Task: Find connections with filter location Ottawa with filter topic #Jobinterviewswith filter profile language German with filter current company Birlasoft with filter school Ramanujan College with filter industry Telecommunications with filter service category Software Testing with filter keywords title Video Editor
Action: Mouse moved to (207, 269)
Screenshot: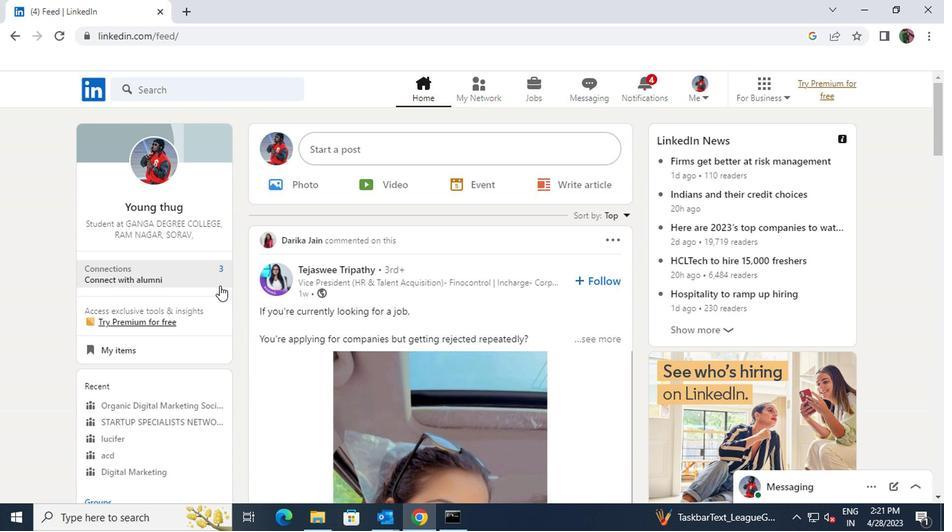 
Action: Mouse pressed left at (207, 269)
Screenshot: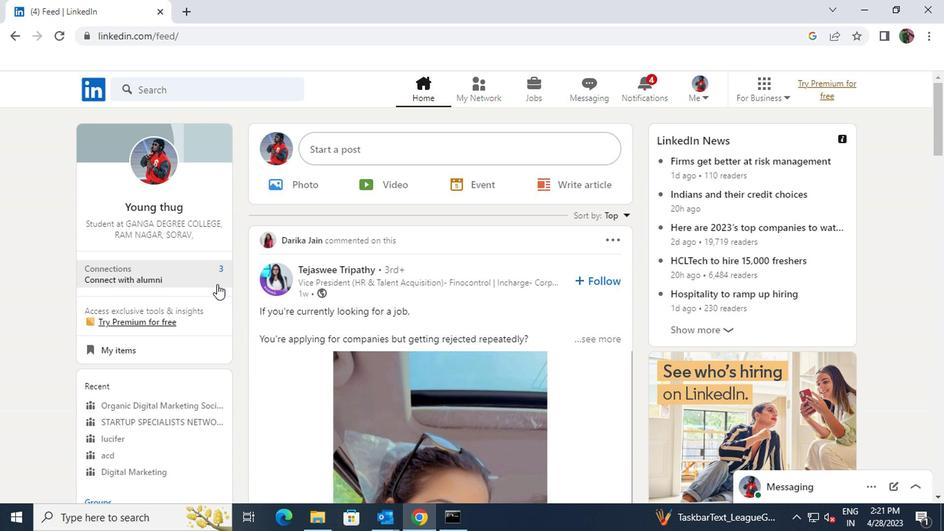 
Action: Mouse moved to (213, 164)
Screenshot: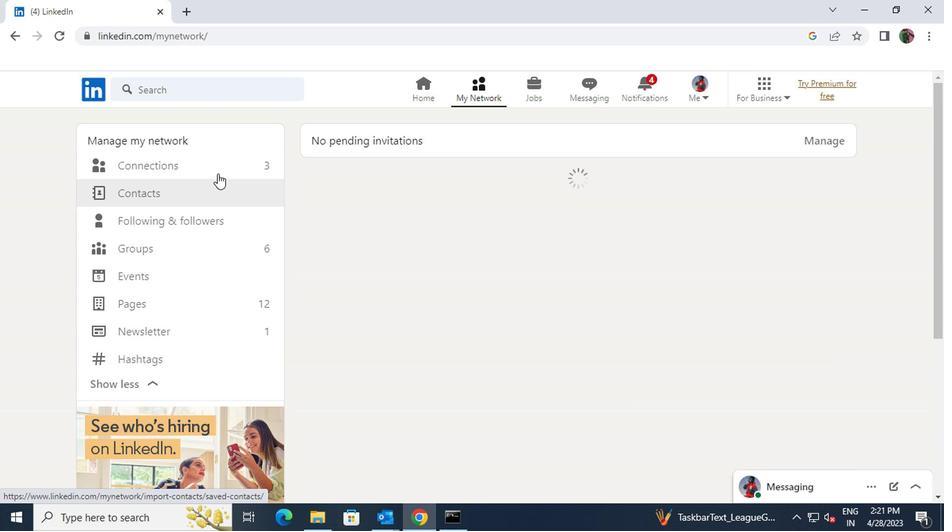 
Action: Mouse pressed left at (213, 164)
Screenshot: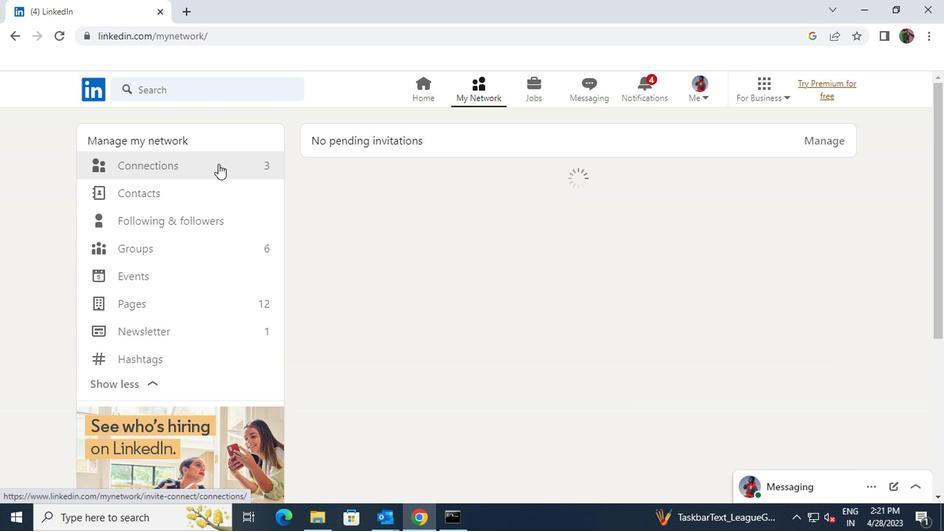 
Action: Mouse moved to (559, 168)
Screenshot: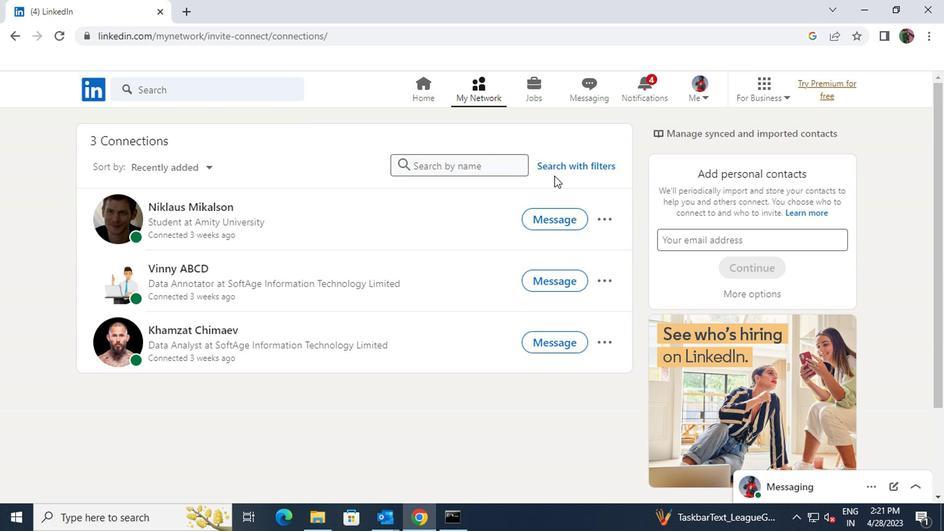 
Action: Mouse pressed left at (559, 168)
Screenshot: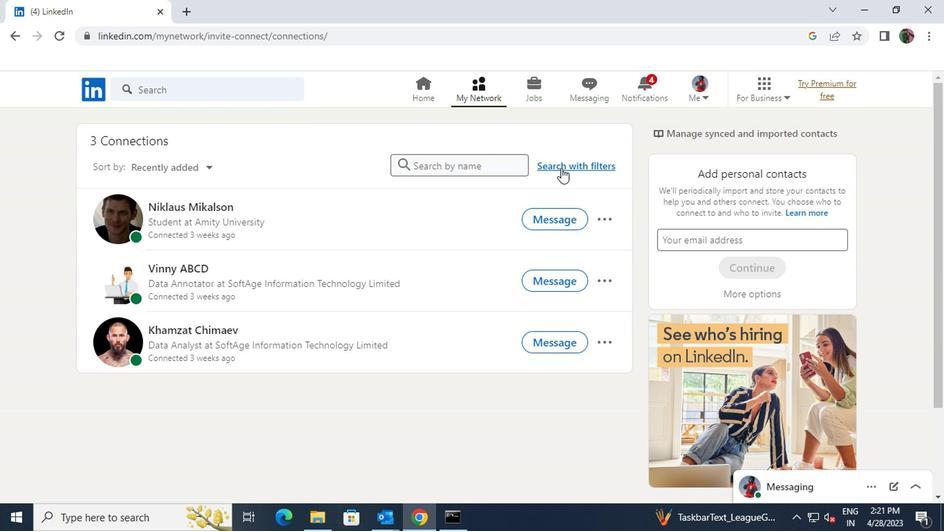 
Action: Mouse moved to (516, 135)
Screenshot: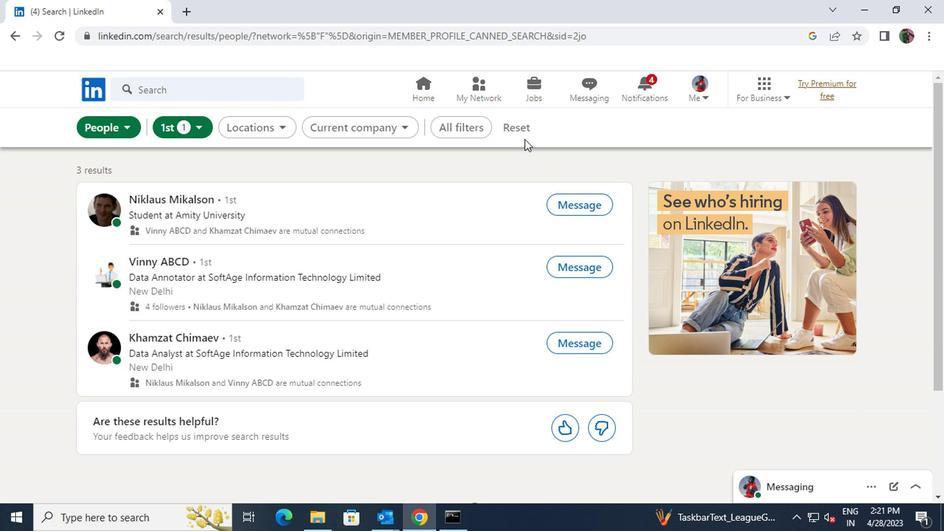 
Action: Mouse pressed left at (516, 135)
Screenshot: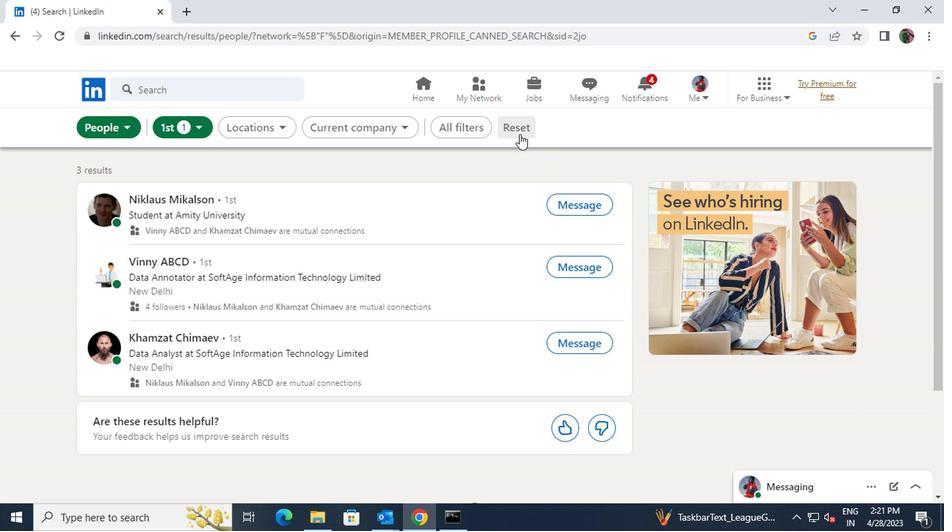 
Action: Mouse moved to (496, 127)
Screenshot: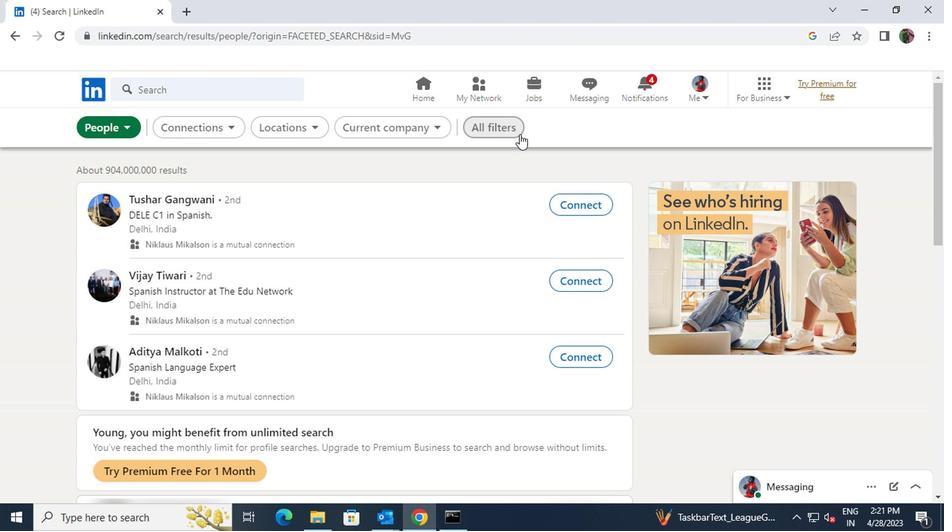 
Action: Mouse pressed left at (496, 127)
Screenshot: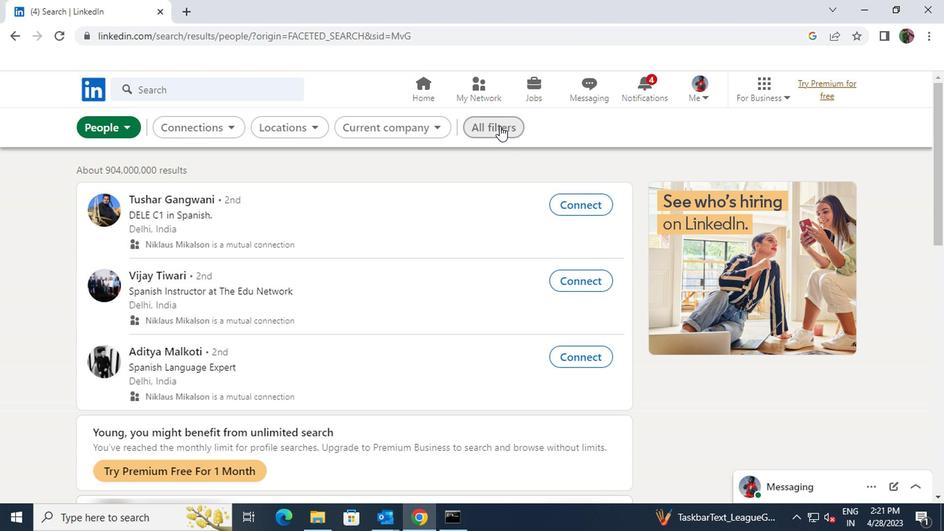 
Action: Mouse moved to (687, 300)
Screenshot: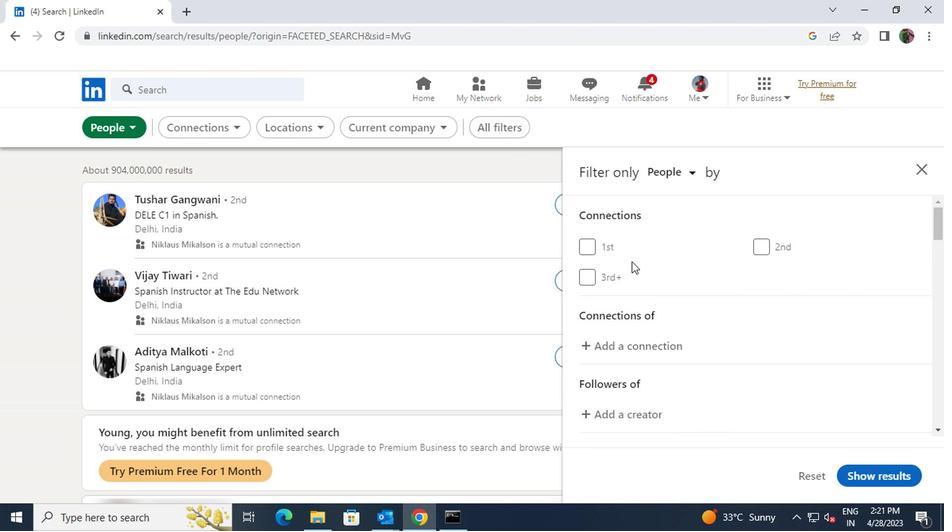 
Action: Mouse scrolled (687, 299) with delta (0, 0)
Screenshot: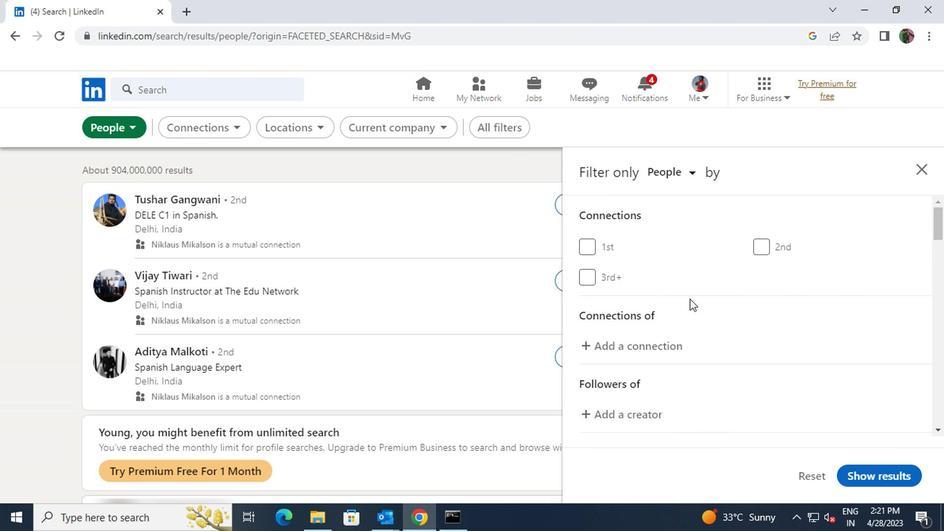 
Action: Mouse scrolled (687, 299) with delta (0, 0)
Screenshot: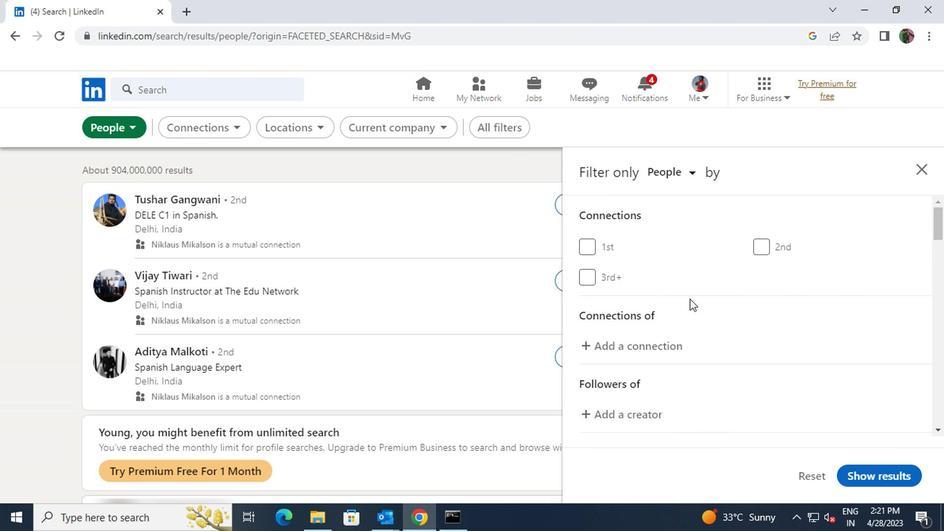 
Action: Mouse scrolled (687, 299) with delta (0, 0)
Screenshot: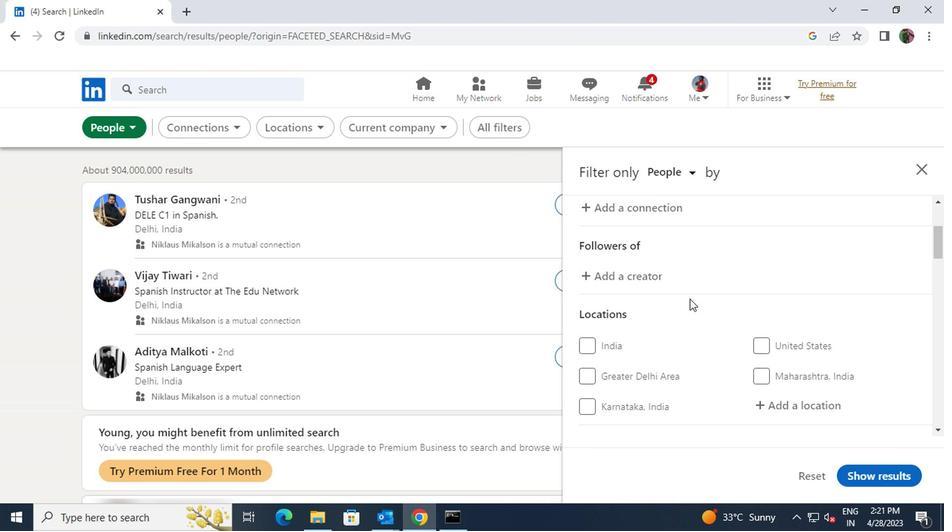 
Action: Mouse moved to (764, 332)
Screenshot: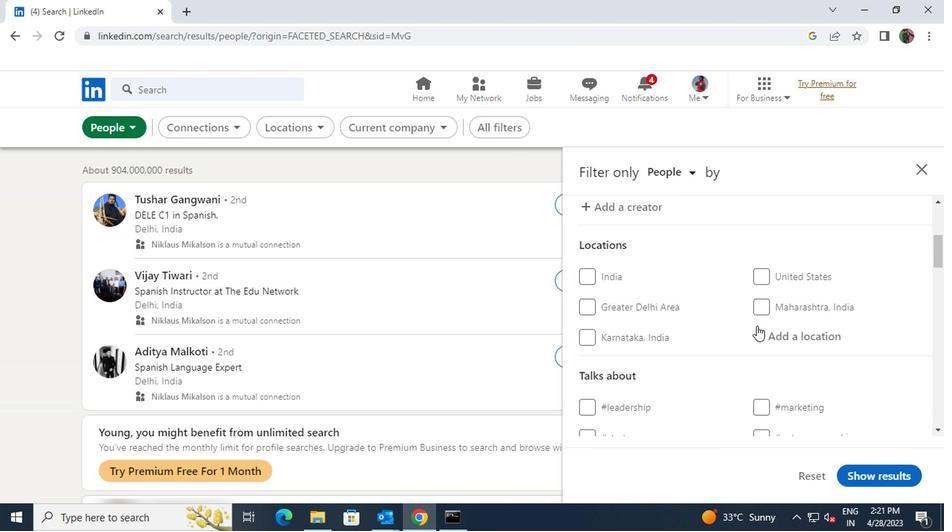 
Action: Mouse pressed left at (764, 332)
Screenshot: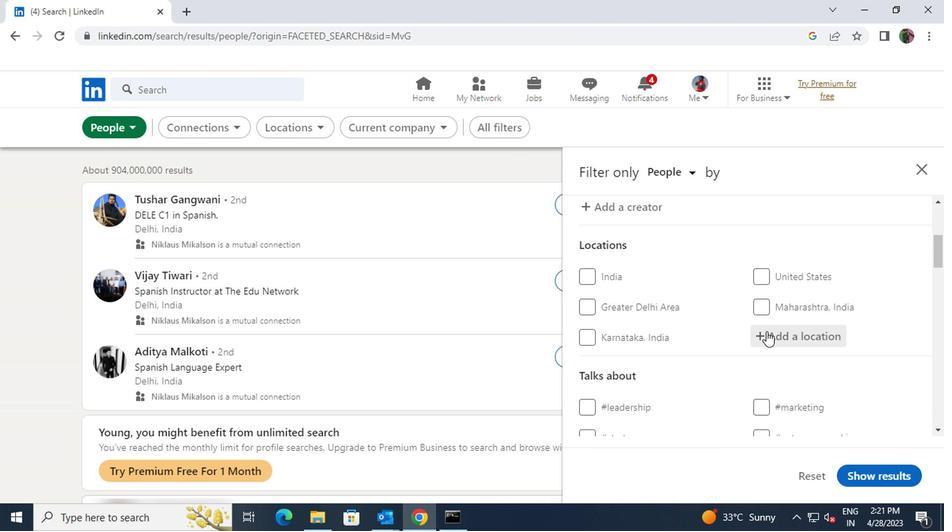 
Action: Key pressed <Key.shift>OTT
Screenshot: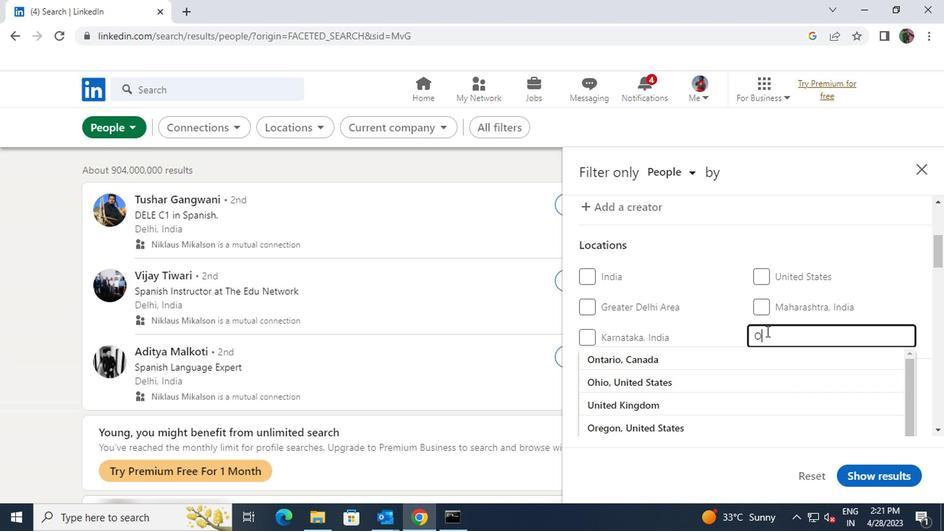 
Action: Mouse moved to (769, 359)
Screenshot: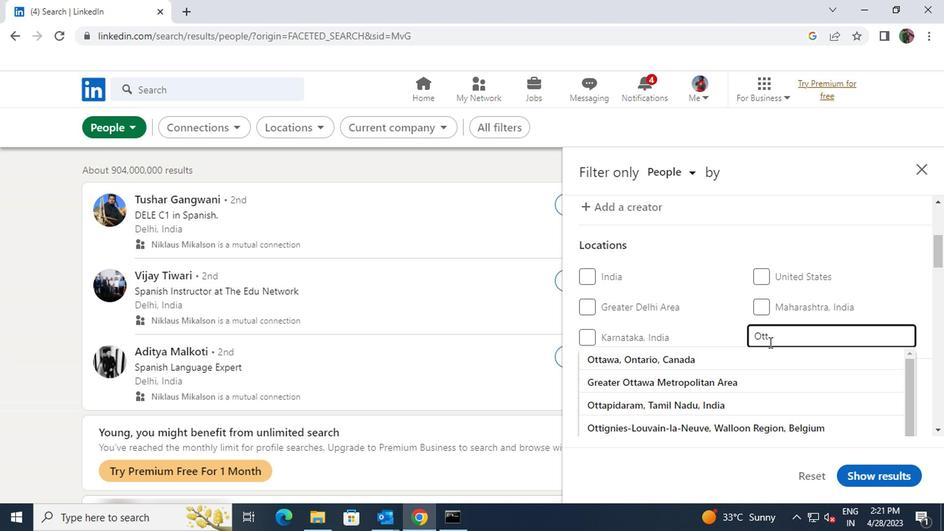 
Action: Mouse pressed left at (769, 359)
Screenshot: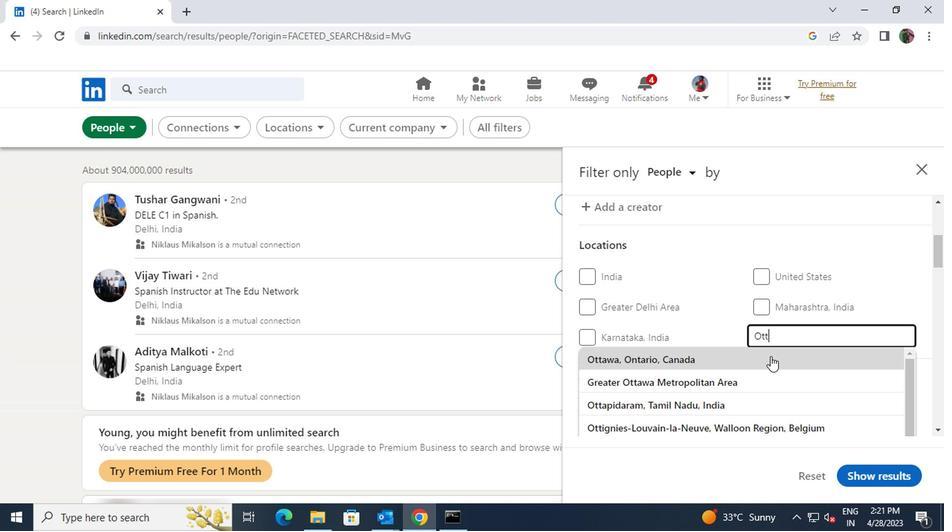 
Action: Mouse scrolled (769, 358) with delta (0, 0)
Screenshot: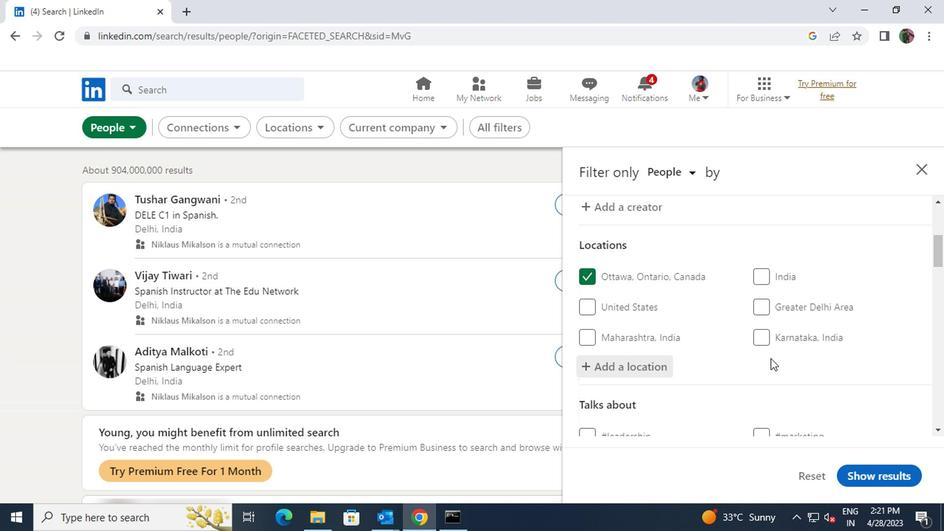 
Action: Mouse scrolled (769, 358) with delta (0, 0)
Screenshot: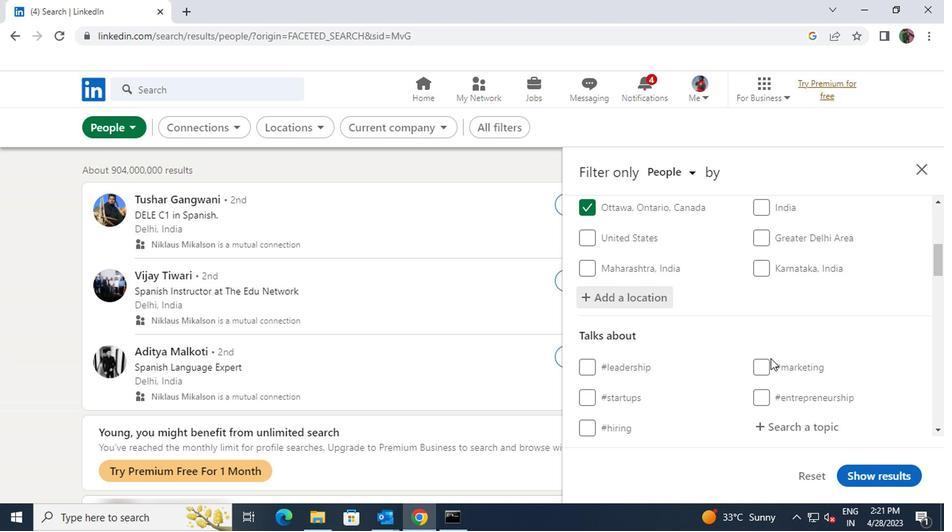 
Action: Mouse pressed left at (769, 359)
Screenshot: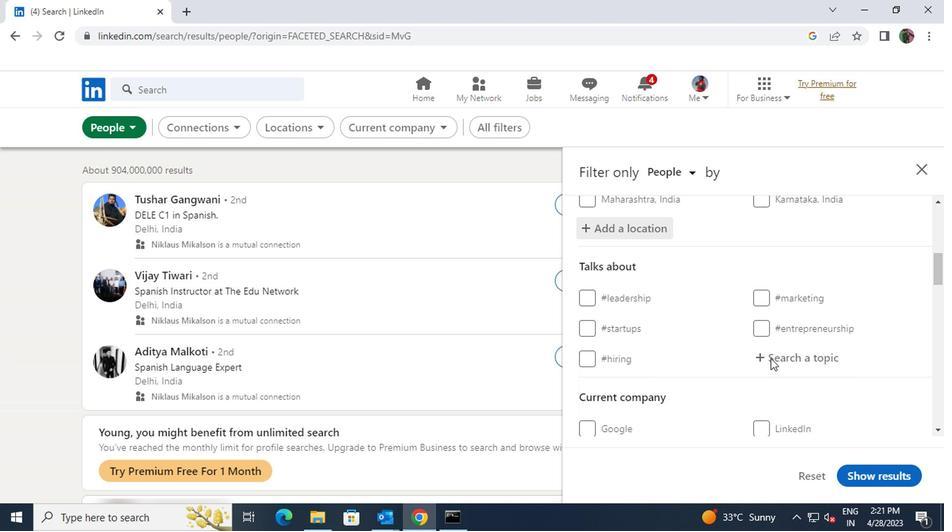 
Action: Key pressed <Key.shift>JOBINTERVIEWS
Screenshot: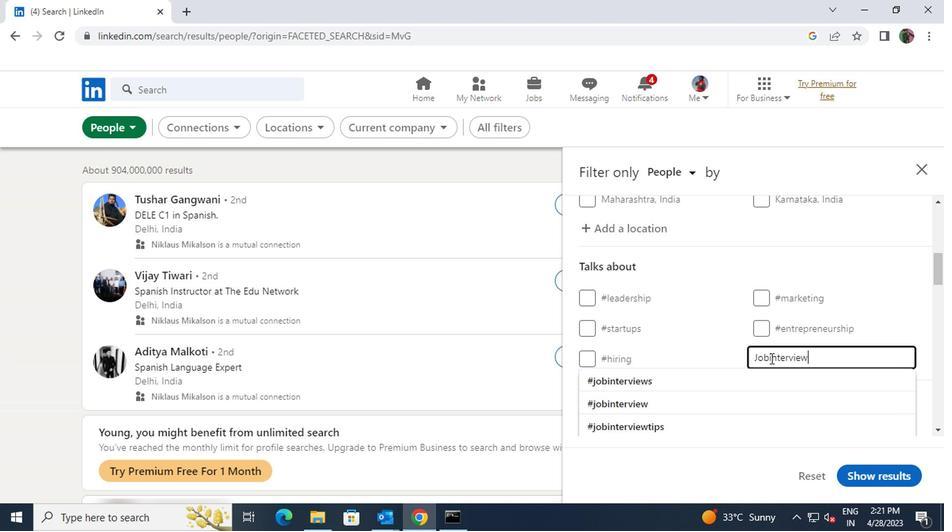 
Action: Mouse moved to (766, 368)
Screenshot: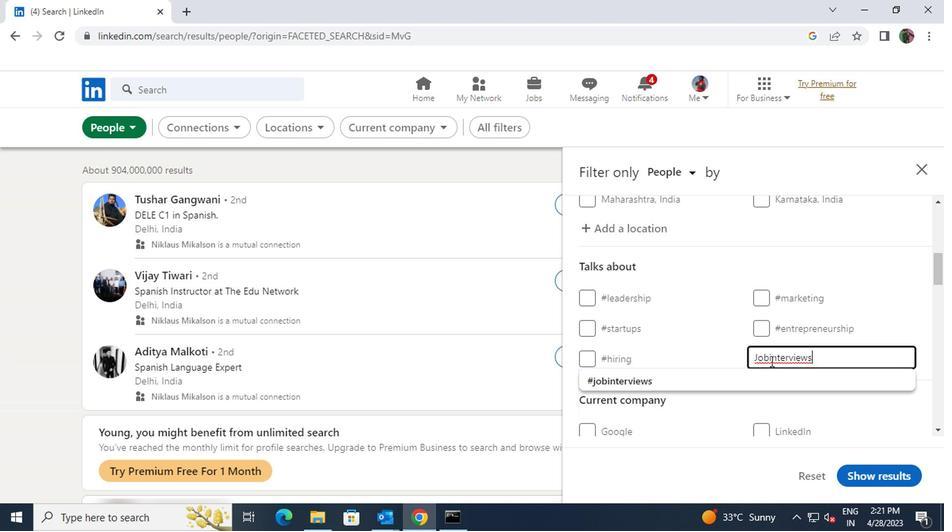 
Action: Mouse pressed left at (766, 368)
Screenshot: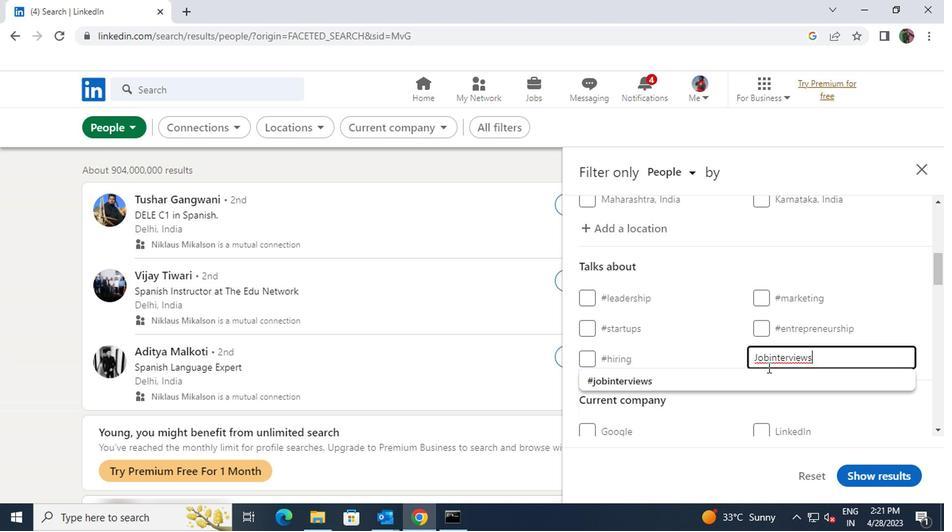
Action: Mouse moved to (762, 373)
Screenshot: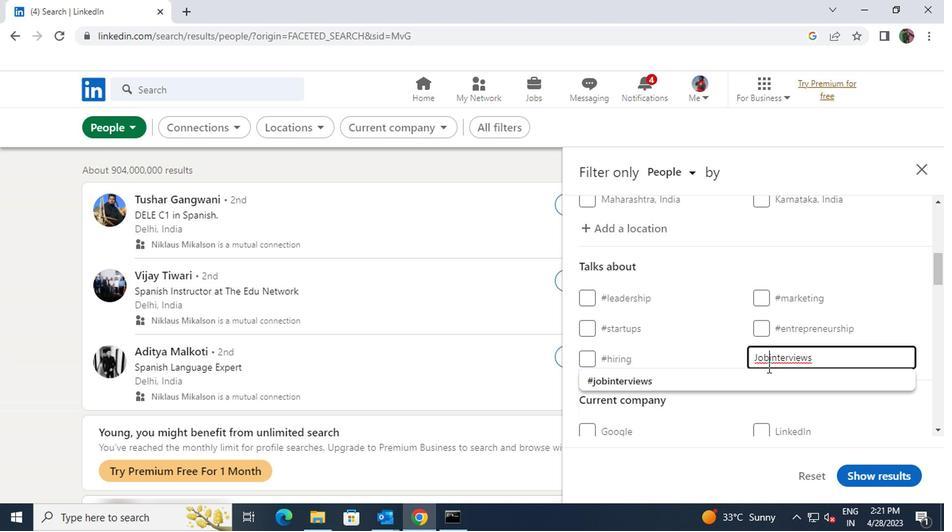 
Action: Mouse pressed left at (762, 373)
Screenshot: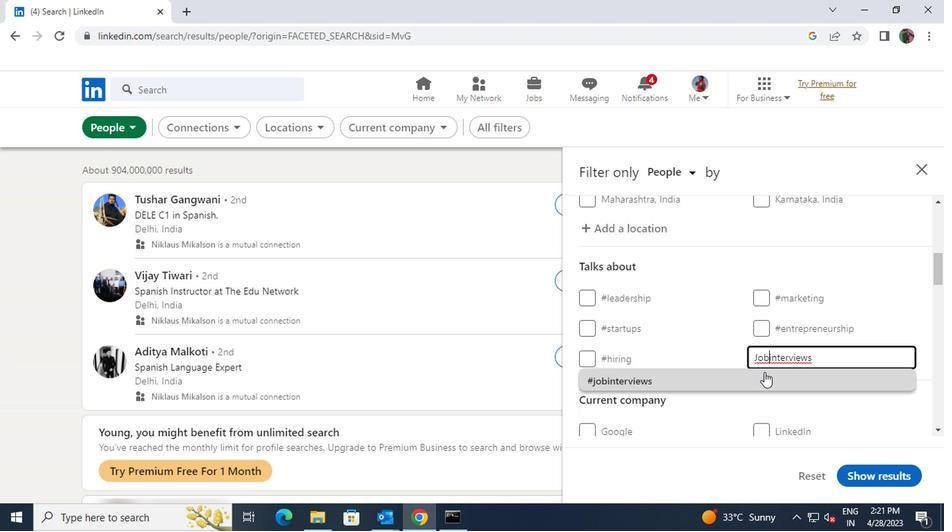 
Action: Mouse scrolled (762, 372) with delta (0, 0)
Screenshot: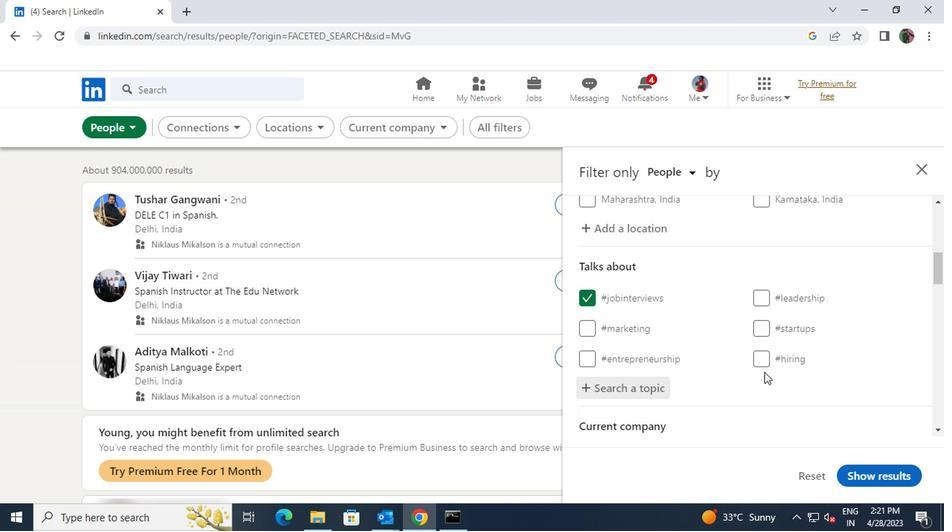 
Action: Mouse scrolled (762, 372) with delta (0, 0)
Screenshot: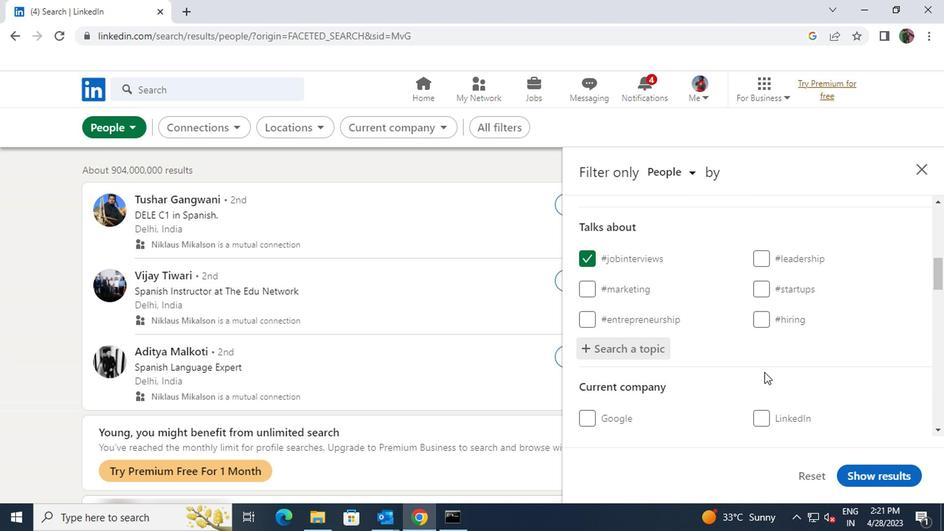 
Action: Mouse scrolled (762, 372) with delta (0, 0)
Screenshot: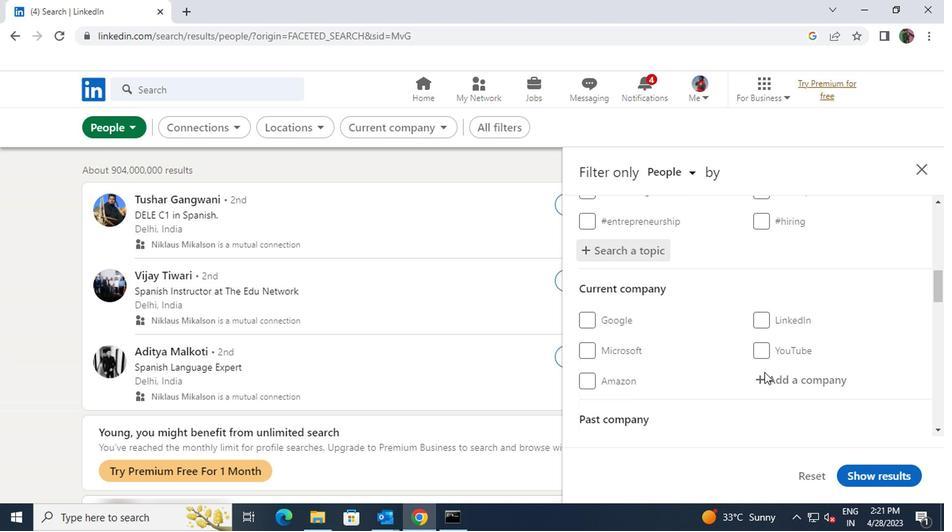 
Action: Mouse scrolled (762, 372) with delta (0, 0)
Screenshot: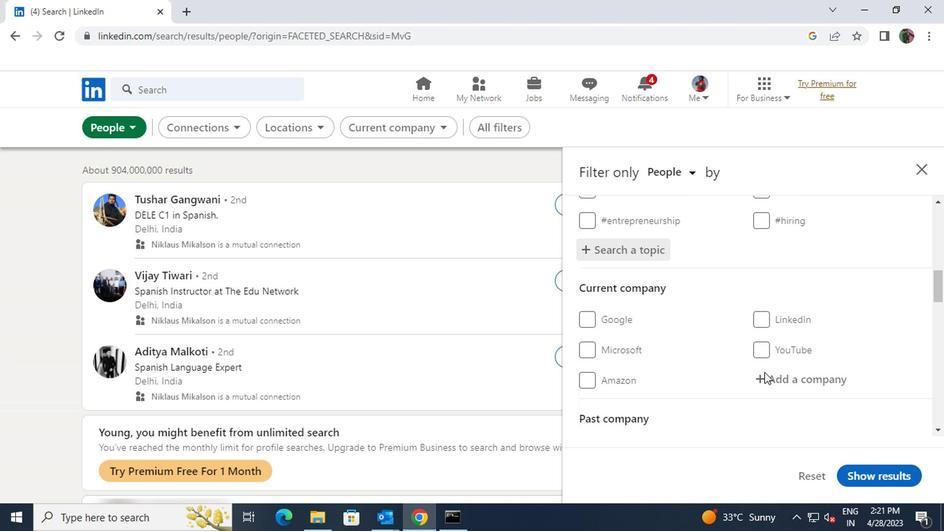 
Action: Mouse scrolled (762, 372) with delta (0, 0)
Screenshot: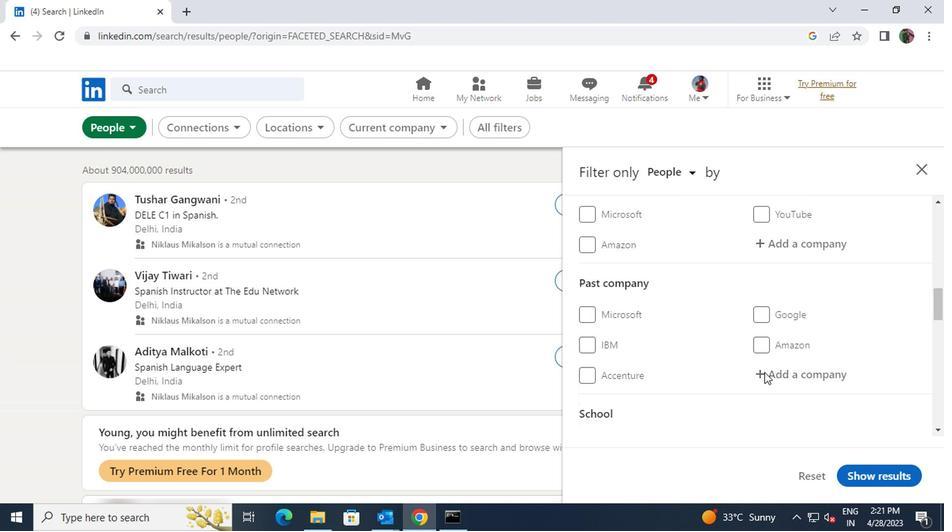 
Action: Mouse scrolled (762, 372) with delta (0, 0)
Screenshot: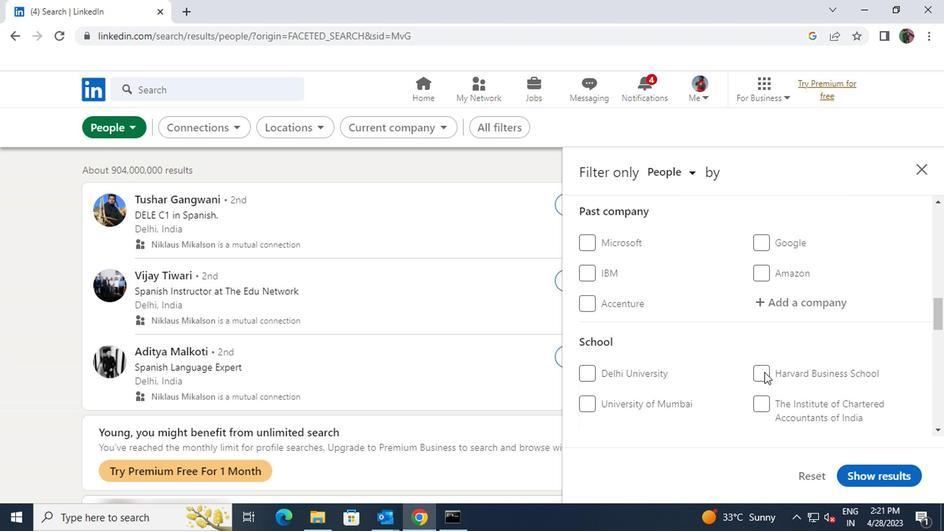 
Action: Mouse scrolled (762, 372) with delta (0, 0)
Screenshot: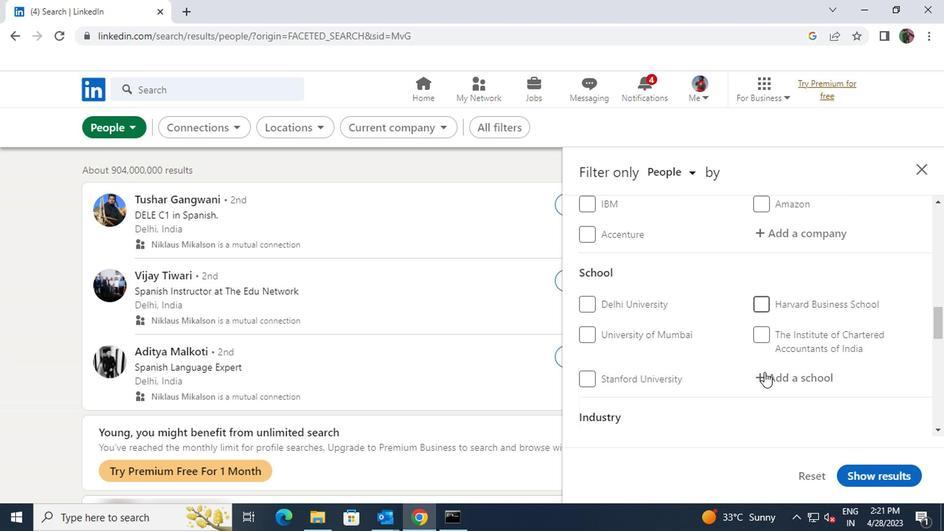 
Action: Mouse scrolled (762, 372) with delta (0, 0)
Screenshot: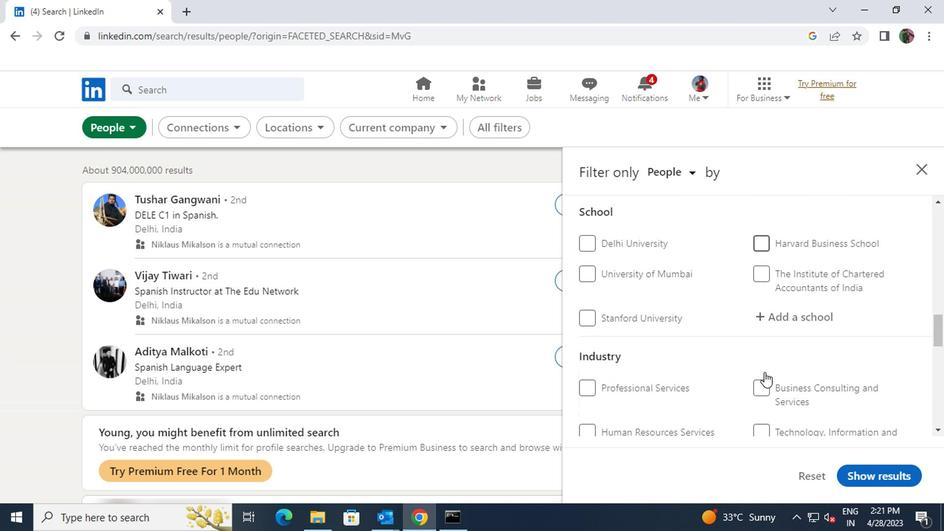 
Action: Mouse scrolled (762, 372) with delta (0, 0)
Screenshot: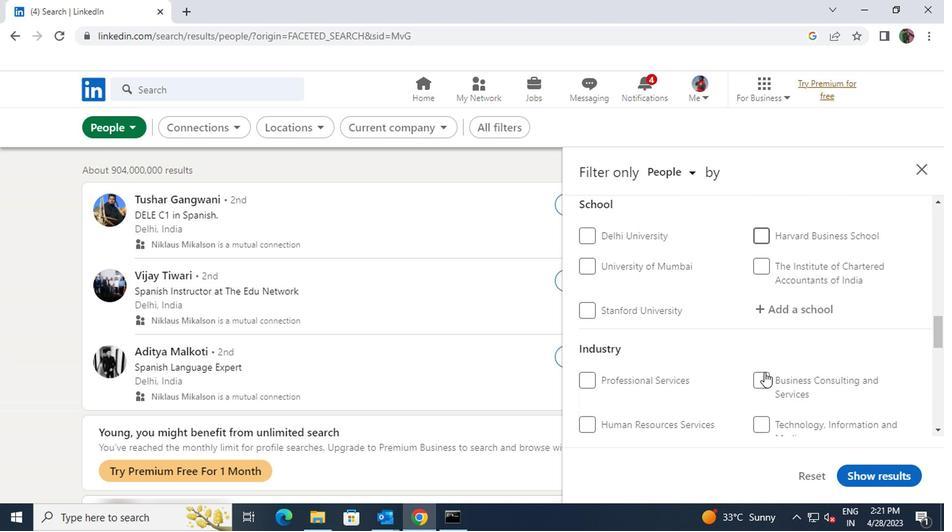 
Action: Mouse scrolled (762, 372) with delta (0, 0)
Screenshot: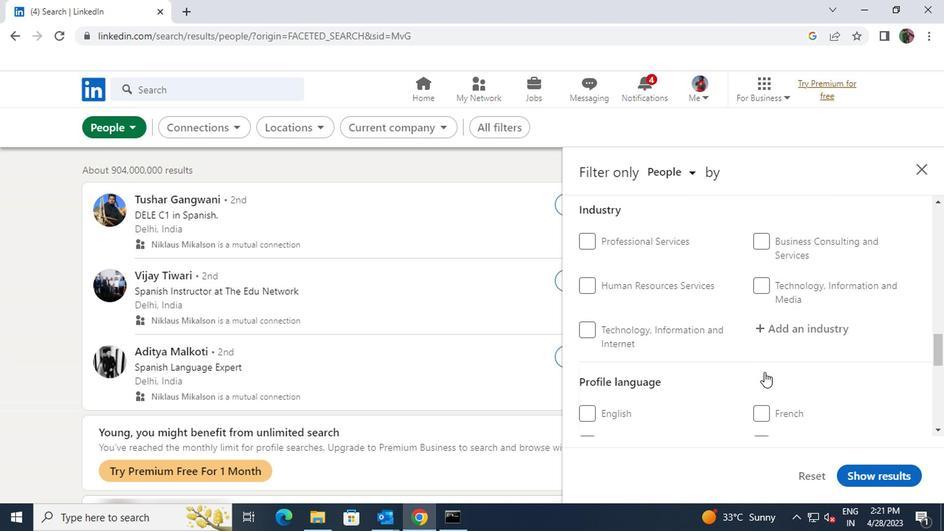 
Action: Mouse moved to (586, 405)
Screenshot: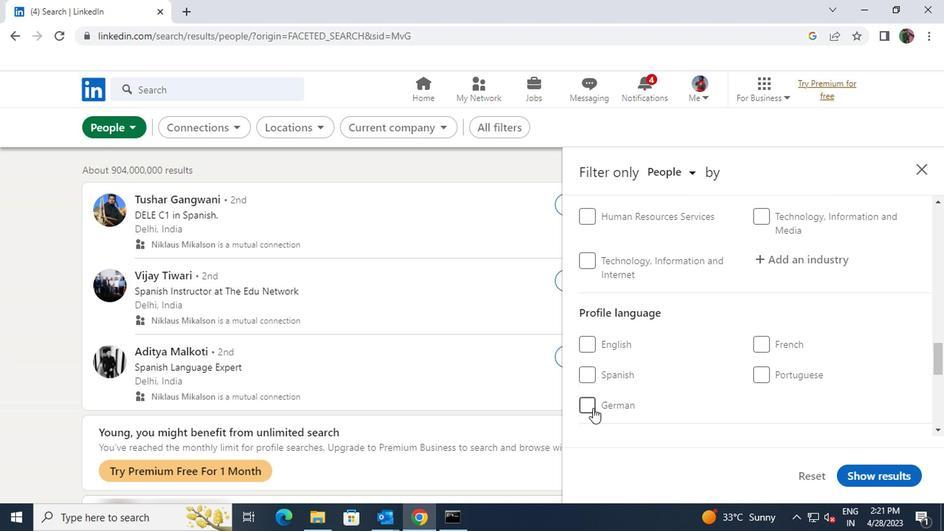 
Action: Mouse pressed left at (586, 405)
Screenshot: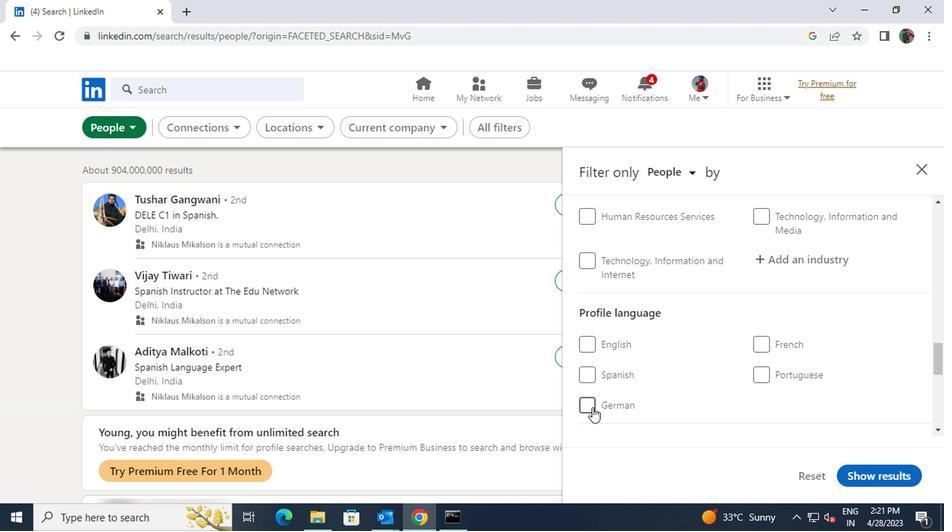
Action: Mouse moved to (714, 381)
Screenshot: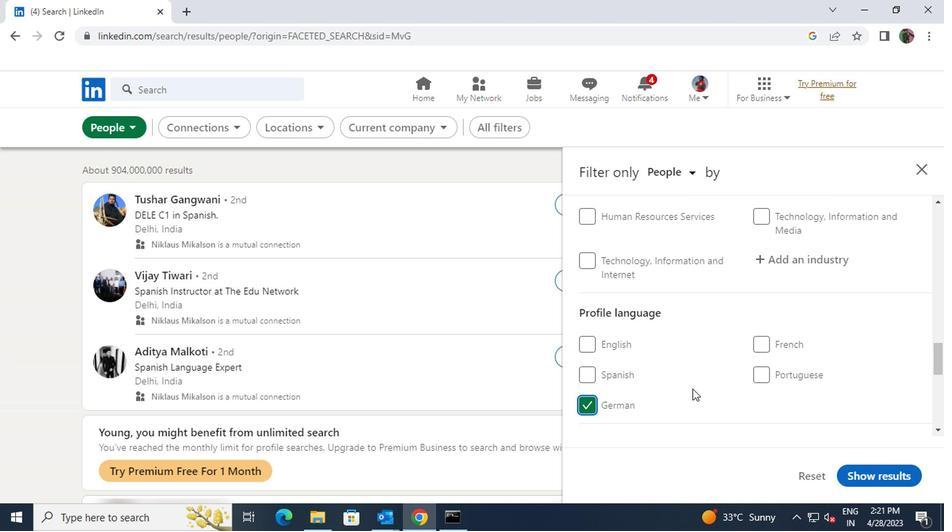 
Action: Mouse scrolled (714, 382) with delta (0, 0)
Screenshot: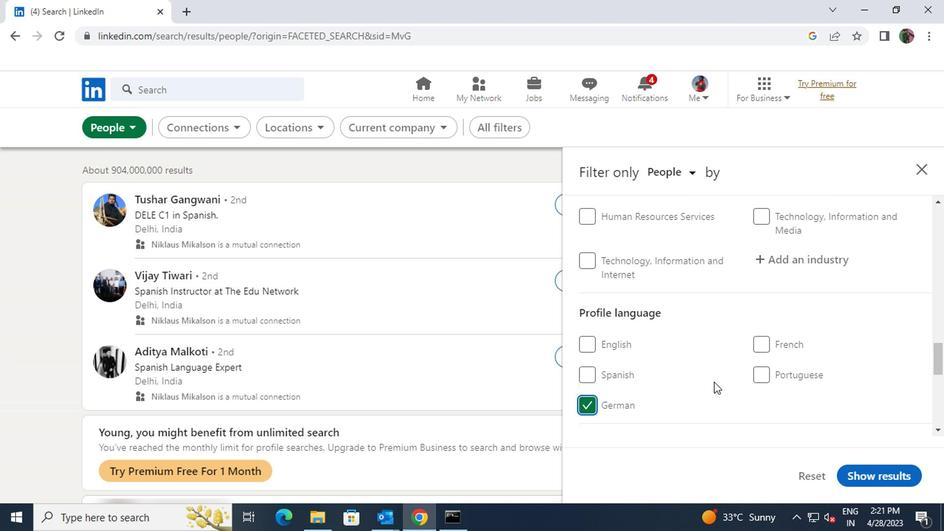 
Action: Mouse scrolled (714, 382) with delta (0, 0)
Screenshot: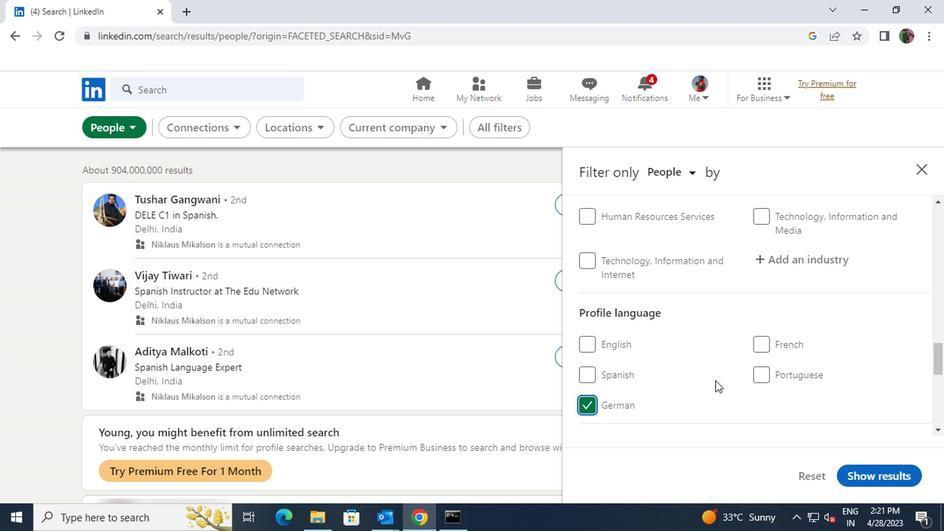 
Action: Mouse scrolled (714, 382) with delta (0, 0)
Screenshot: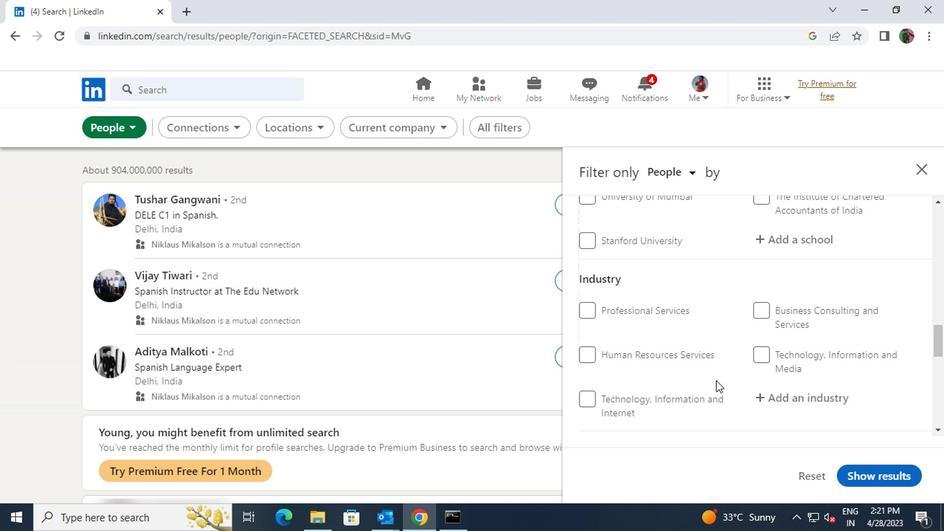 
Action: Mouse scrolled (714, 382) with delta (0, 0)
Screenshot: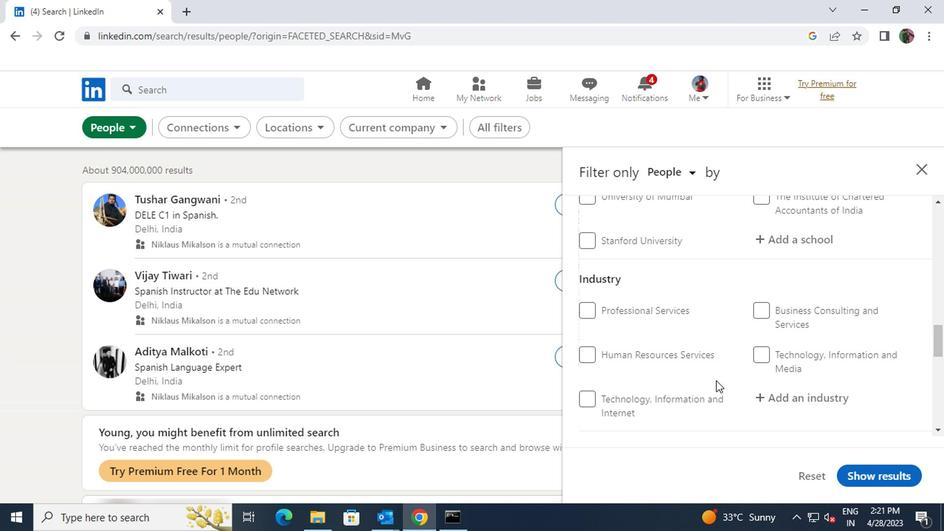 
Action: Mouse scrolled (714, 382) with delta (0, 0)
Screenshot: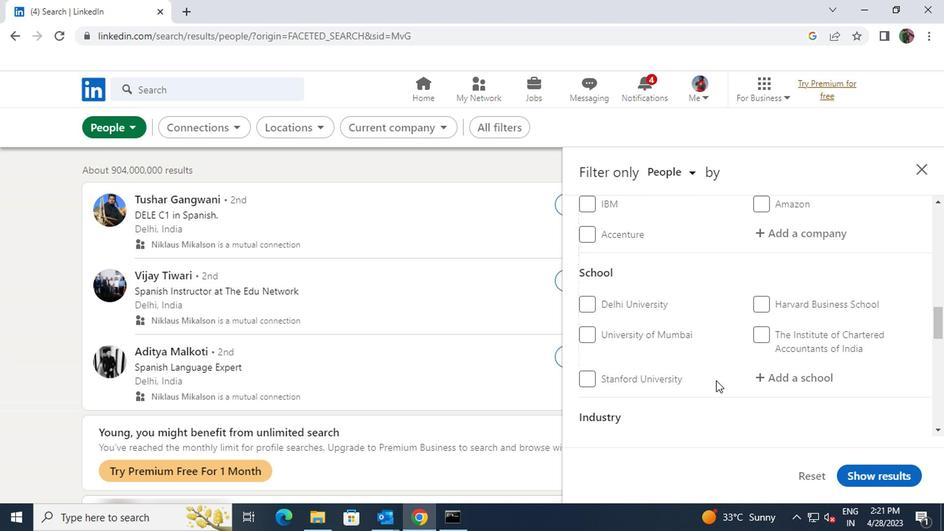 
Action: Mouse scrolled (714, 382) with delta (0, 0)
Screenshot: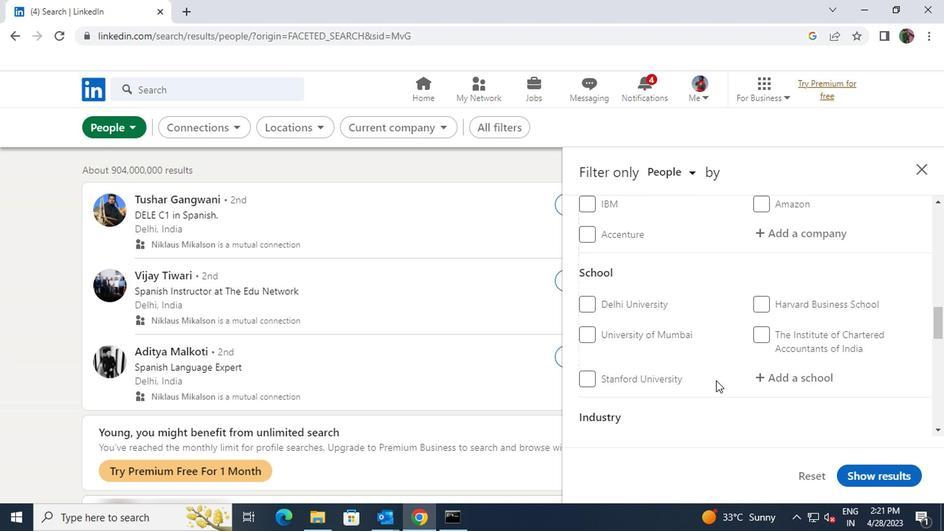 
Action: Mouse scrolled (714, 382) with delta (0, 0)
Screenshot: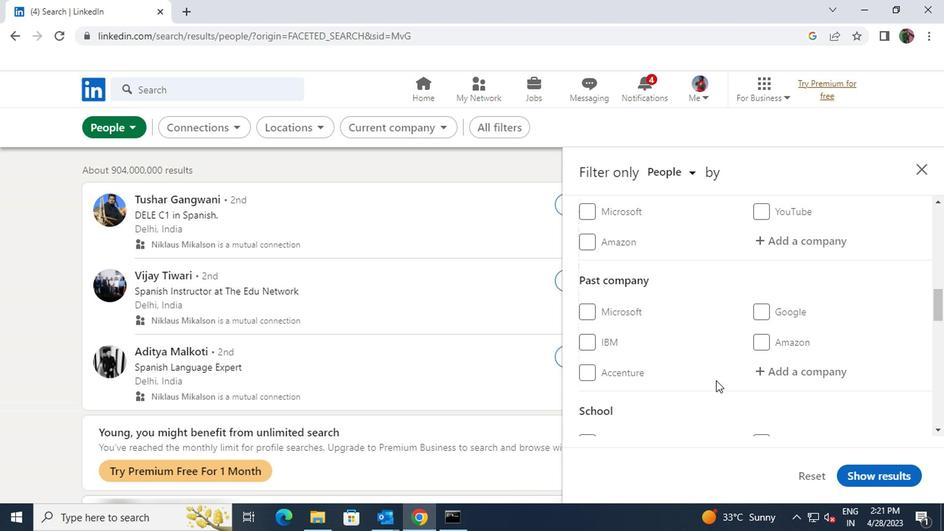 
Action: Mouse scrolled (714, 382) with delta (0, 0)
Screenshot: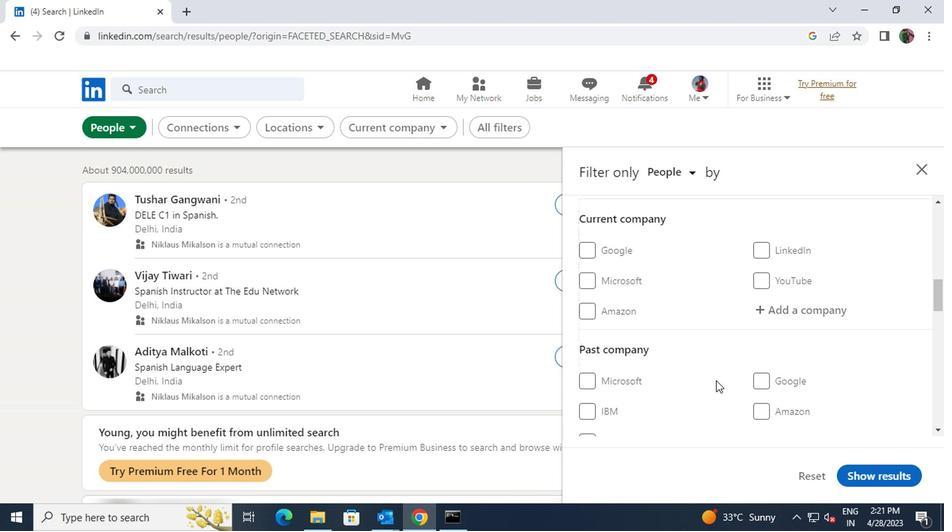 
Action: Mouse moved to (766, 380)
Screenshot: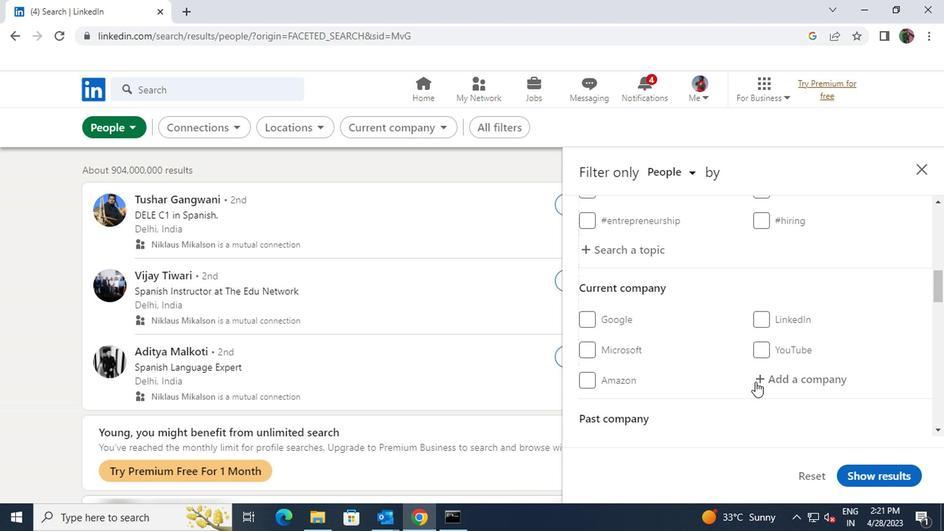 
Action: Mouse pressed left at (766, 380)
Screenshot: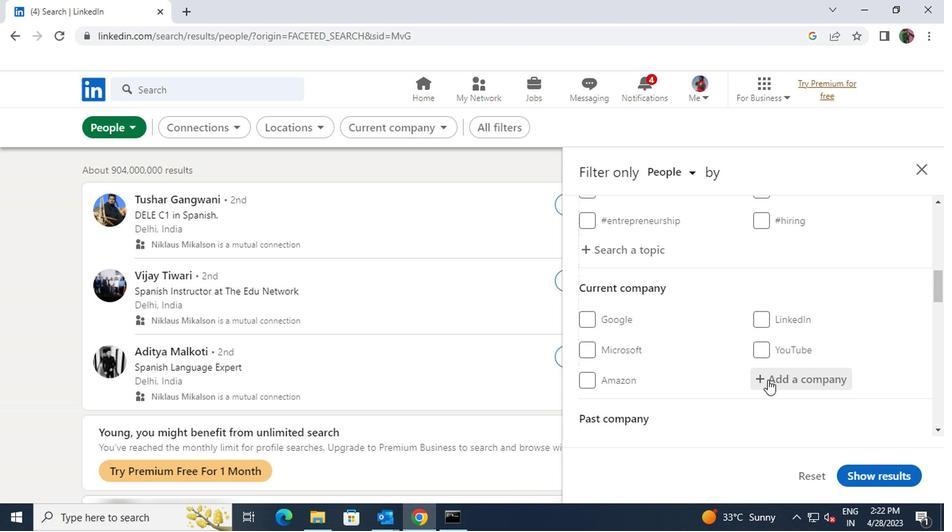
Action: Key pressed <Key.shift>BIRLASOFT
Screenshot: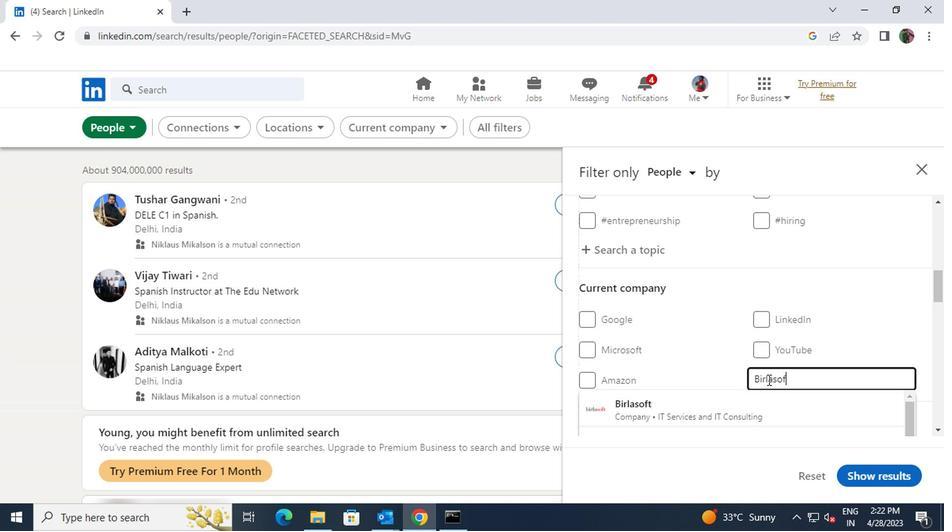 
Action: Mouse moved to (759, 394)
Screenshot: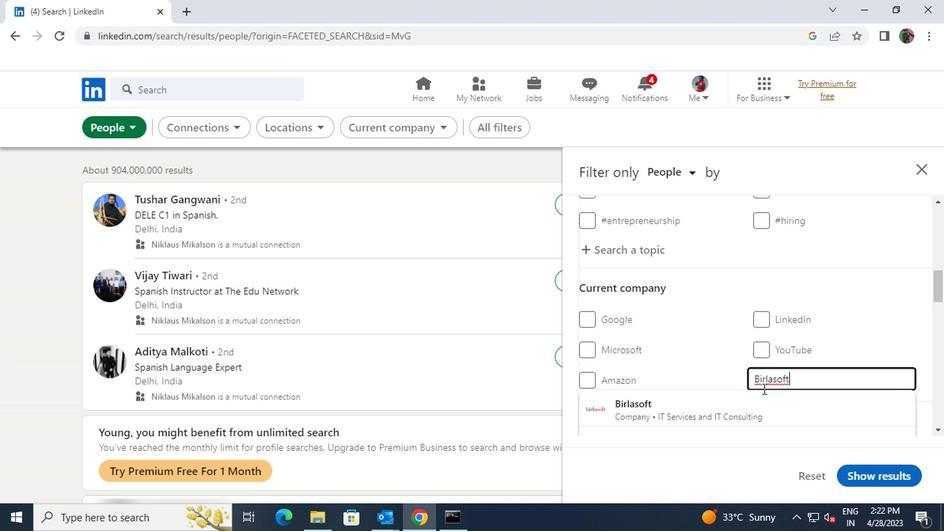 
Action: Mouse pressed left at (759, 394)
Screenshot: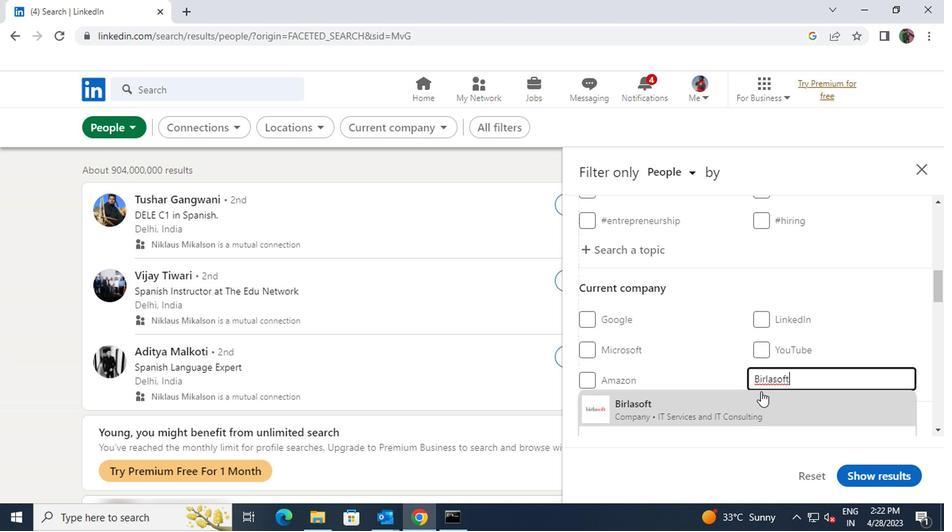 
Action: Mouse moved to (759, 374)
Screenshot: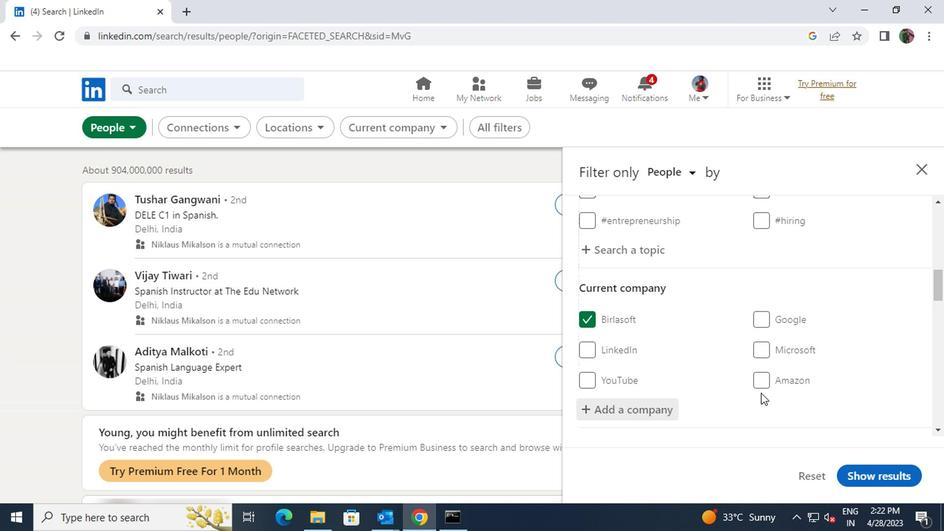 
Action: Mouse scrolled (759, 373) with delta (0, 0)
Screenshot: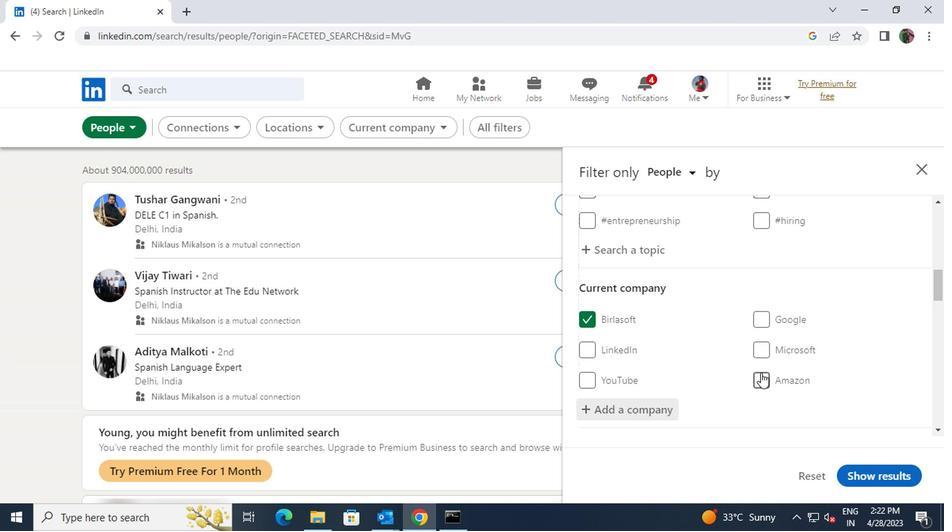 
Action: Mouse scrolled (759, 373) with delta (0, 0)
Screenshot: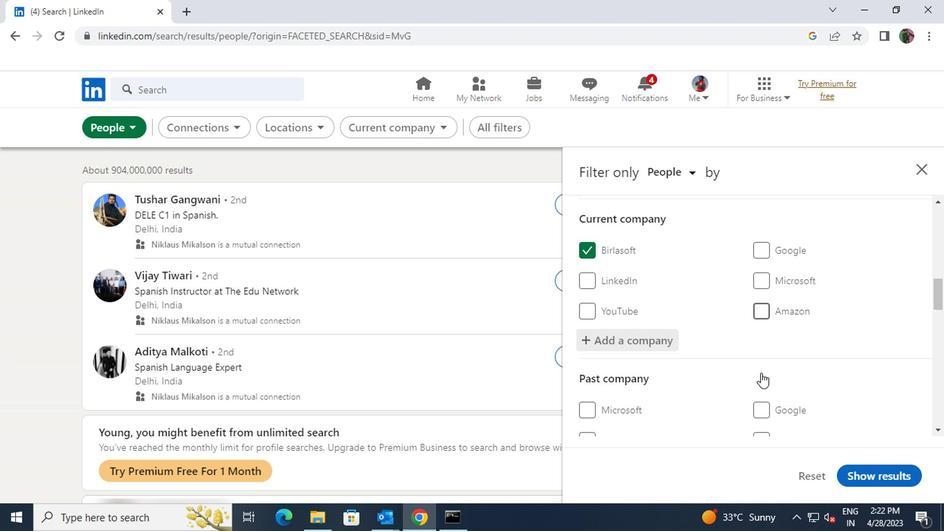 
Action: Mouse scrolled (759, 373) with delta (0, 0)
Screenshot: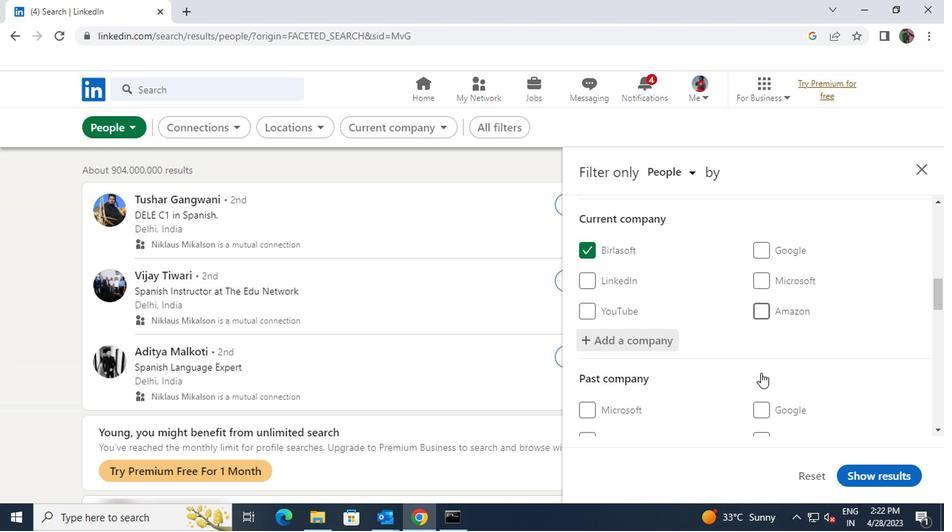 
Action: Mouse scrolled (759, 373) with delta (0, 0)
Screenshot: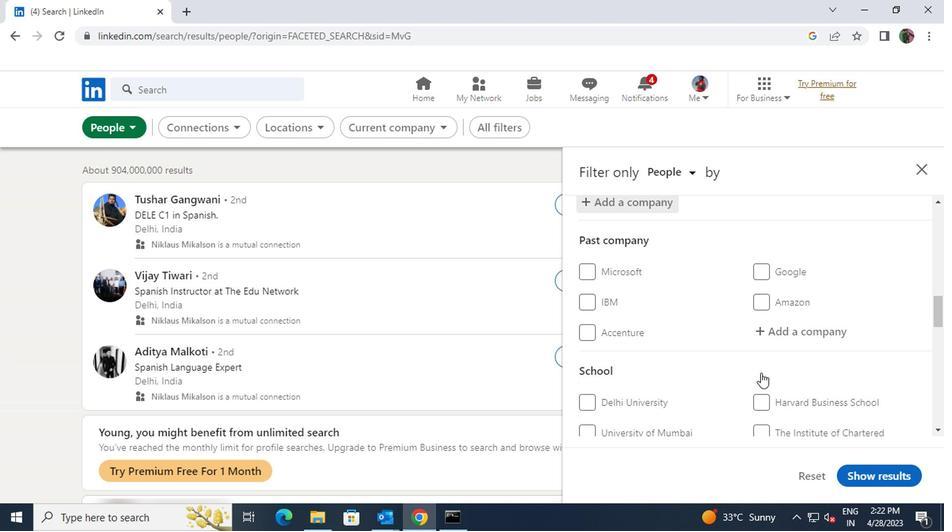 
Action: Mouse moved to (770, 407)
Screenshot: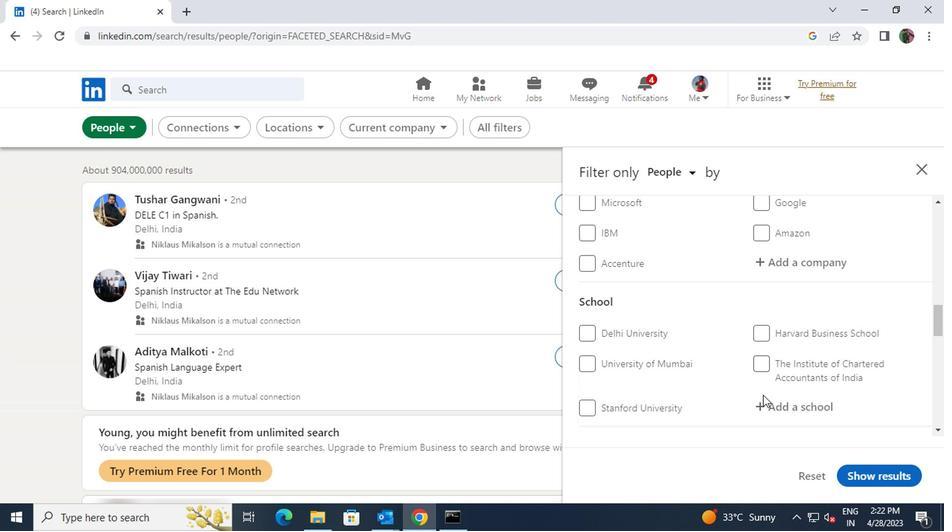
Action: Mouse pressed left at (770, 407)
Screenshot: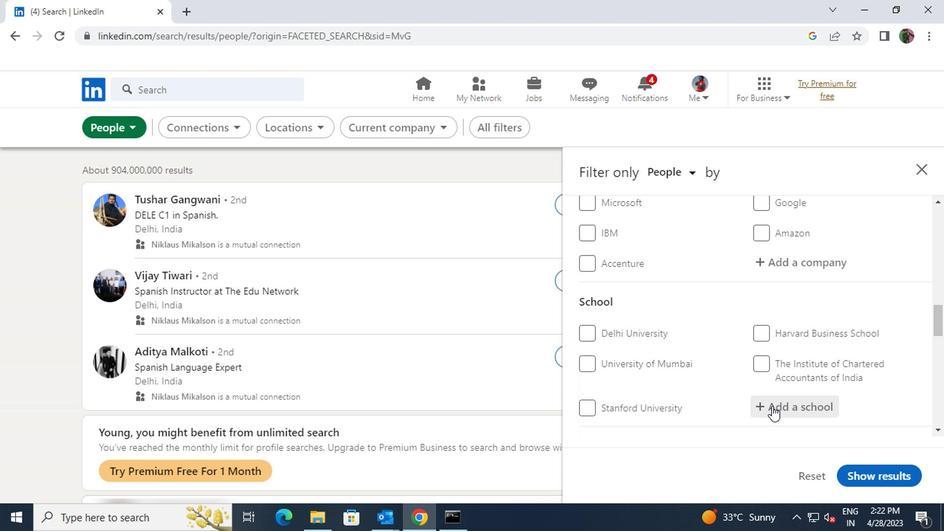 
Action: Key pressed <Key.shift><Key.shift><Key.shift><Key.shift><Key.shift>RAMANUJ
Screenshot: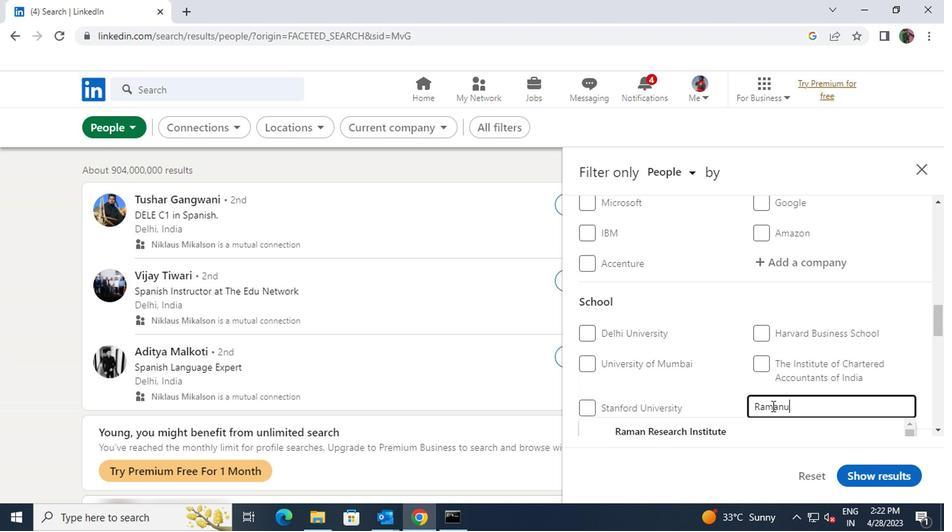 
Action: Mouse moved to (705, 424)
Screenshot: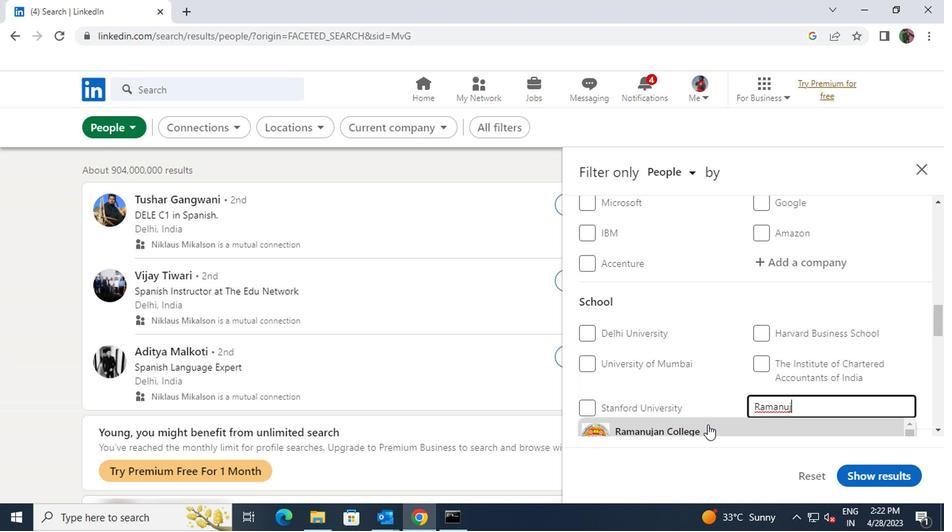 
Action: Mouse pressed left at (705, 424)
Screenshot: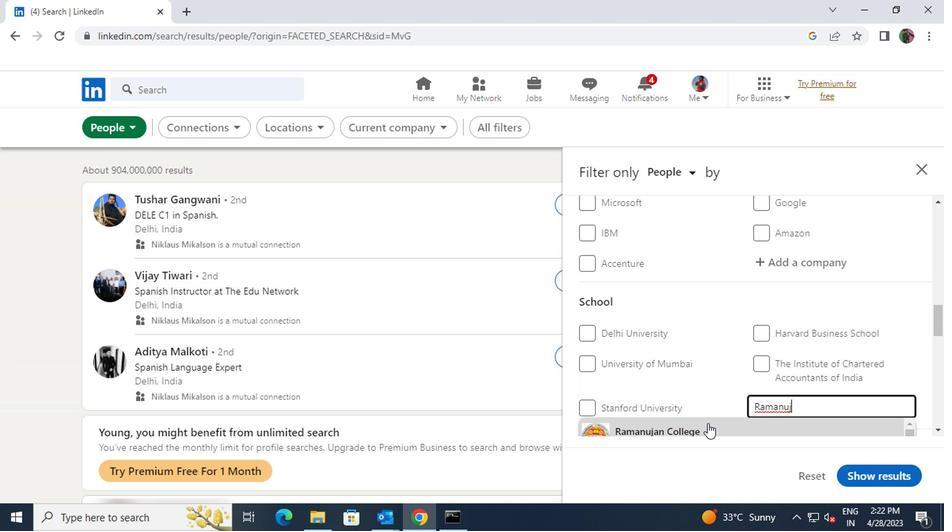 
Action: Mouse moved to (717, 399)
Screenshot: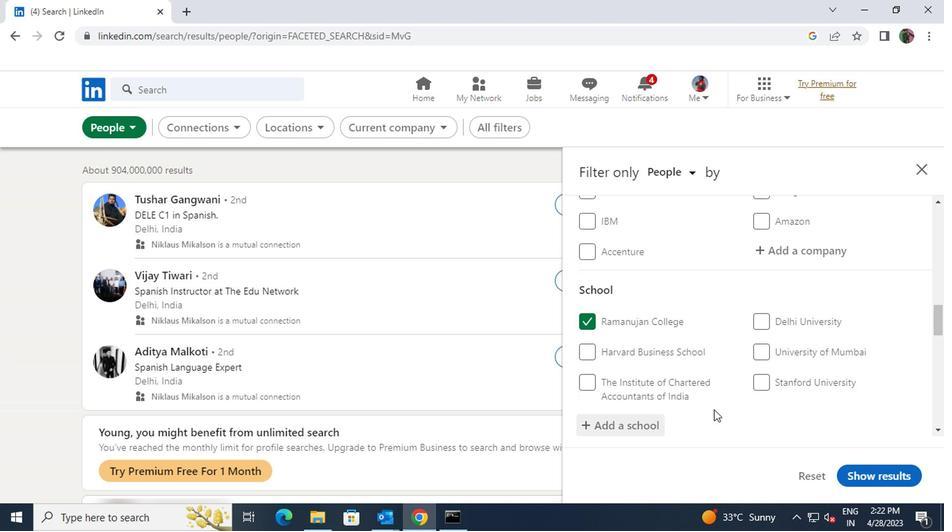 
Action: Mouse scrolled (717, 399) with delta (0, 0)
Screenshot: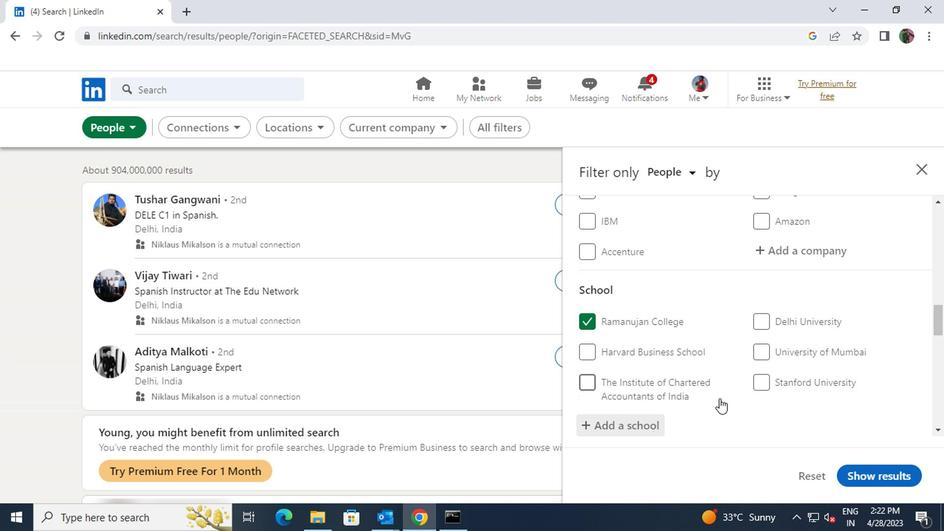 
Action: Mouse scrolled (717, 399) with delta (0, 0)
Screenshot: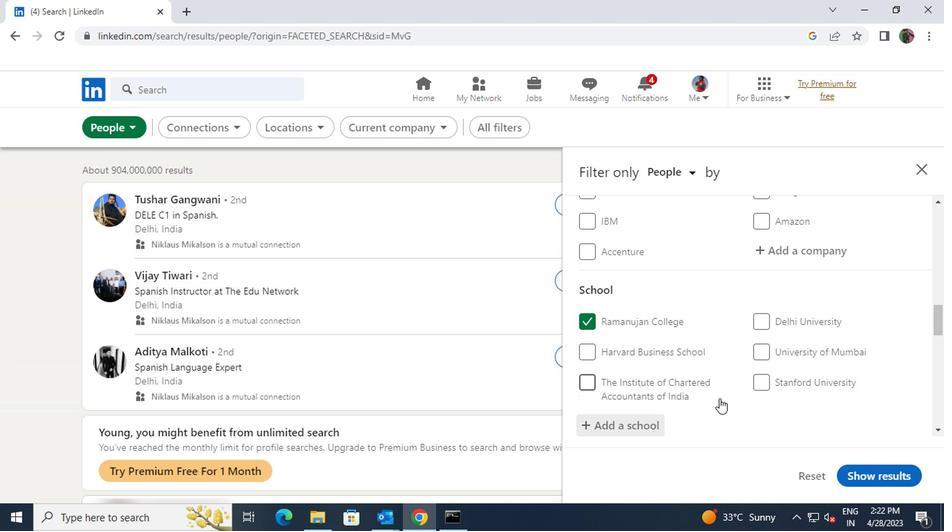
Action: Mouse moved to (719, 396)
Screenshot: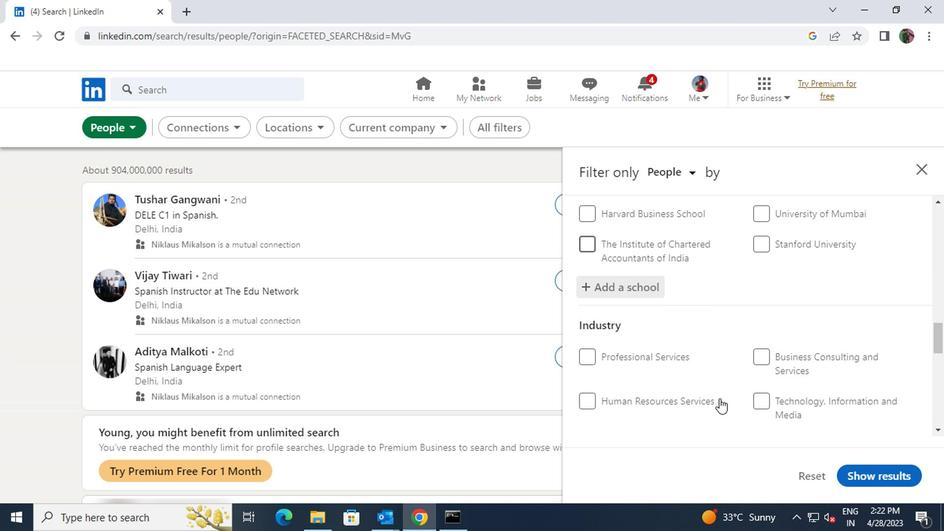 
Action: Mouse scrolled (719, 395) with delta (0, 0)
Screenshot: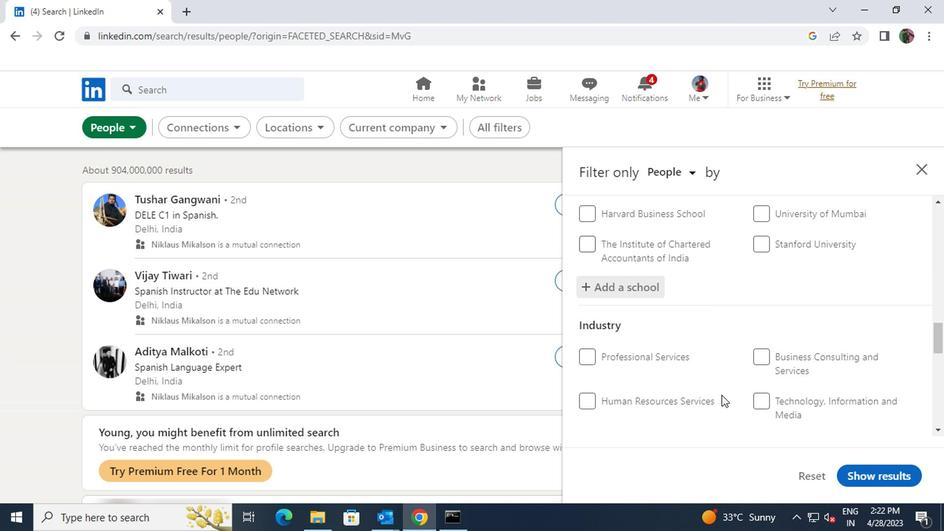 
Action: Mouse moved to (780, 376)
Screenshot: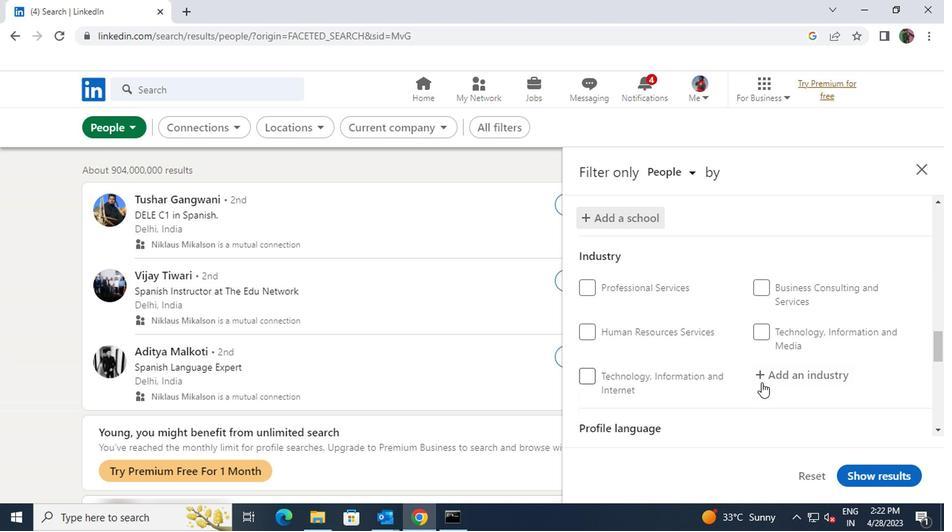 
Action: Mouse pressed left at (780, 376)
Screenshot: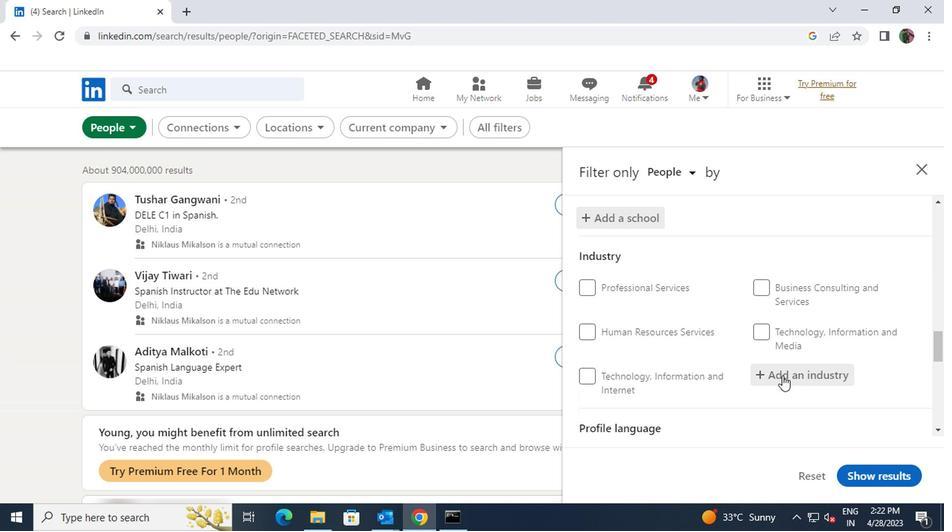 
Action: Key pressed <Key.shift>SATELLITE
Screenshot: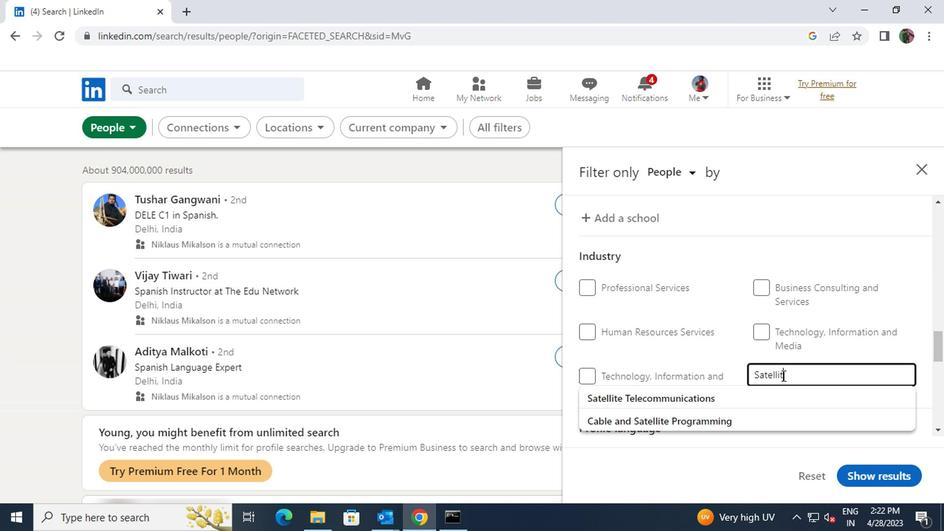
Action: Mouse moved to (753, 392)
Screenshot: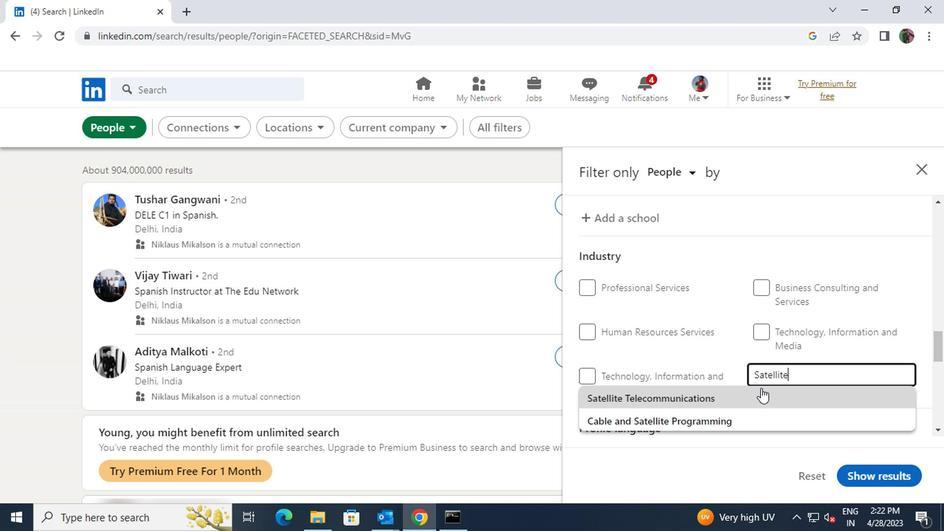 
Action: Mouse pressed left at (753, 392)
Screenshot: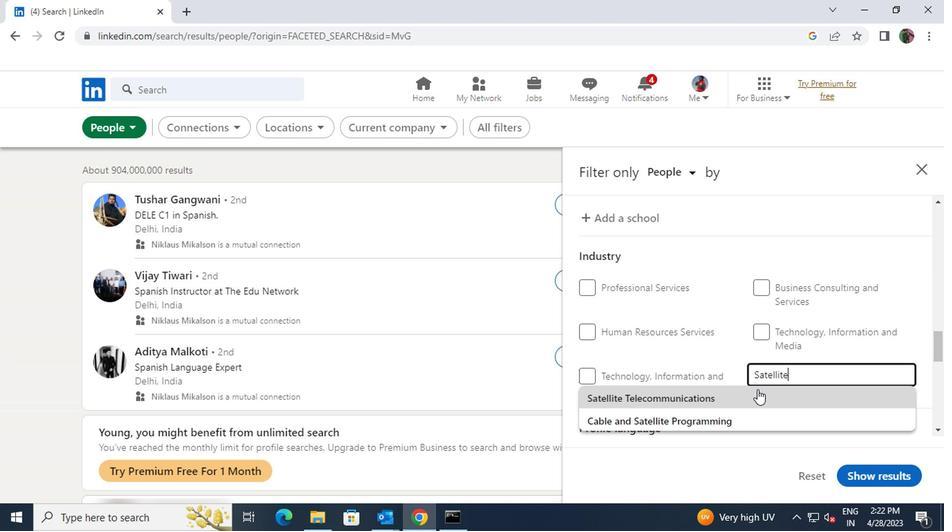 
Action: Mouse moved to (753, 390)
Screenshot: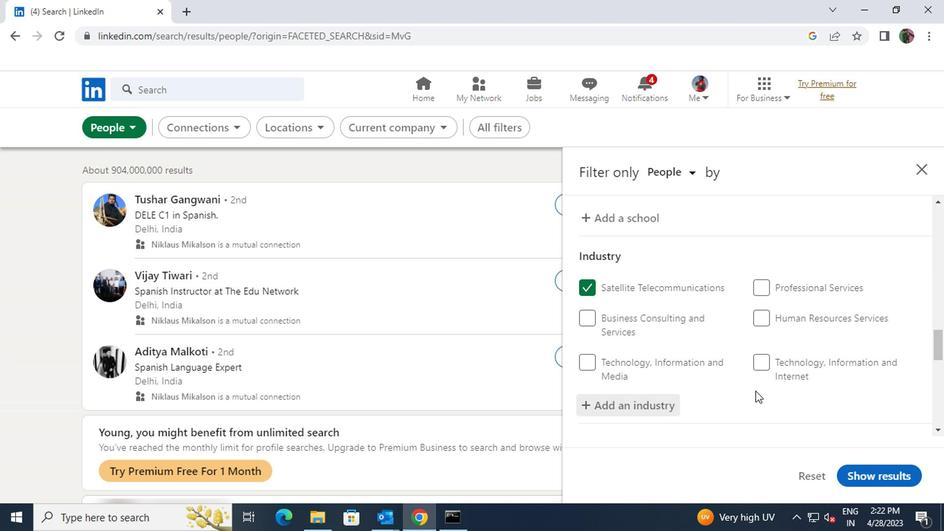 
Action: Mouse scrolled (753, 389) with delta (0, 0)
Screenshot: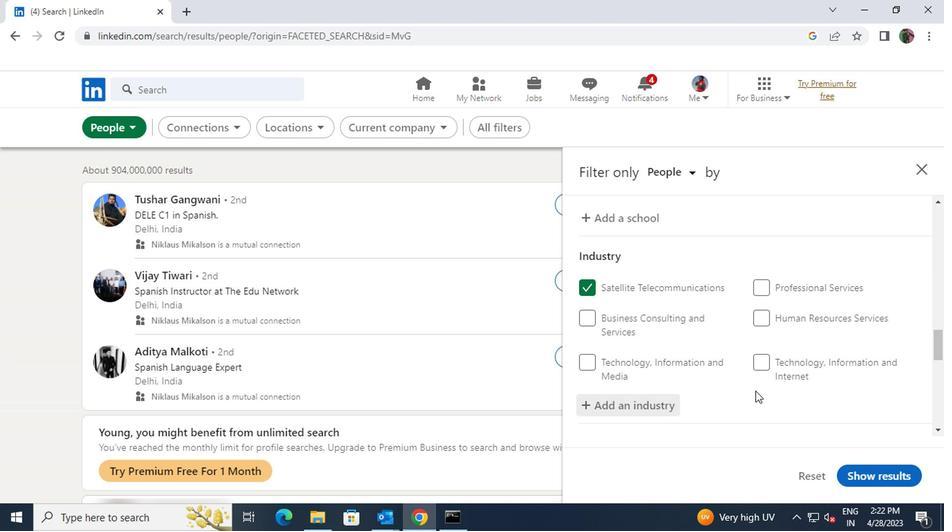 
Action: Mouse scrolled (753, 389) with delta (0, 0)
Screenshot: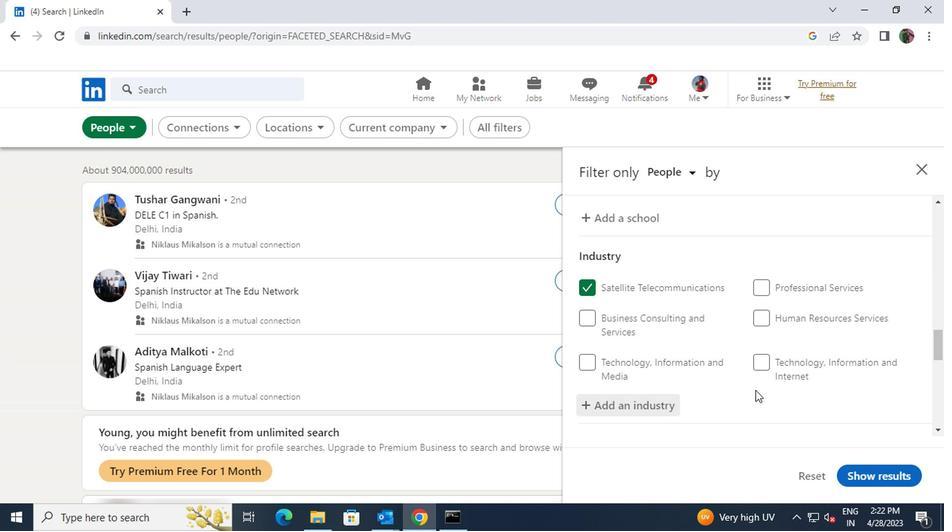 
Action: Mouse moved to (754, 380)
Screenshot: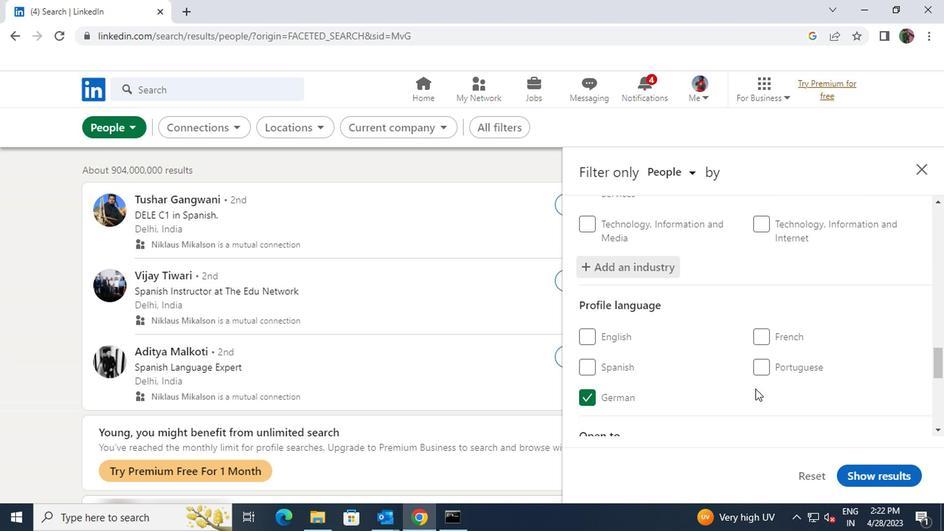 
Action: Mouse scrolled (754, 380) with delta (0, 0)
Screenshot: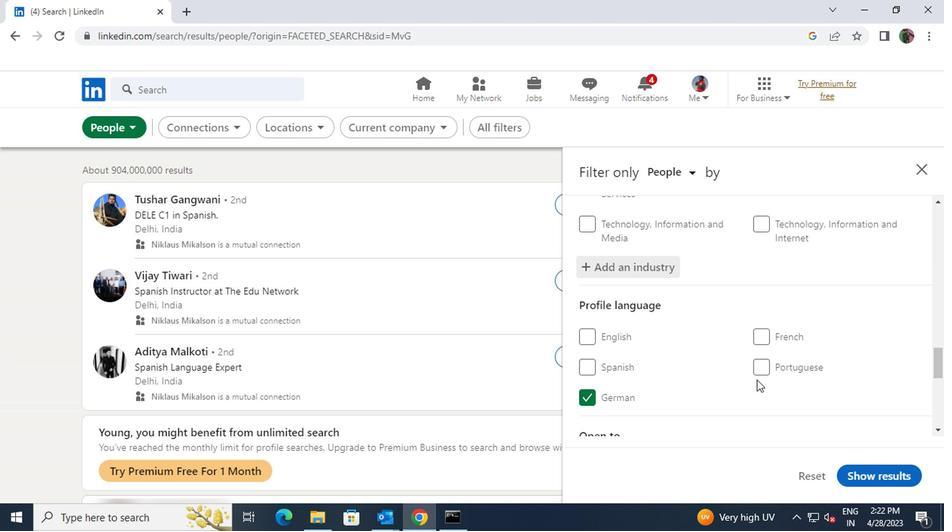 
Action: Mouse scrolled (754, 380) with delta (0, 0)
Screenshot: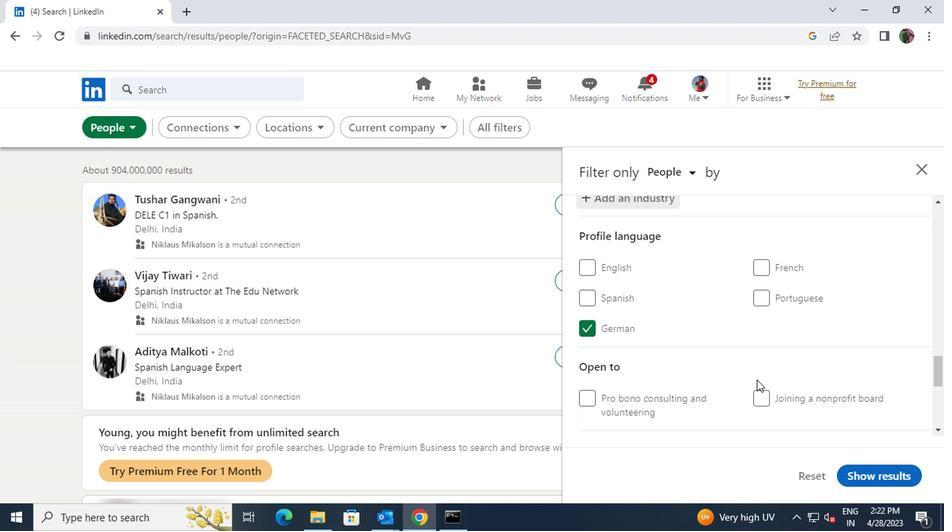 
Action: Mouse scrolled (754, 380) with delta (0, 0)
Screenshot: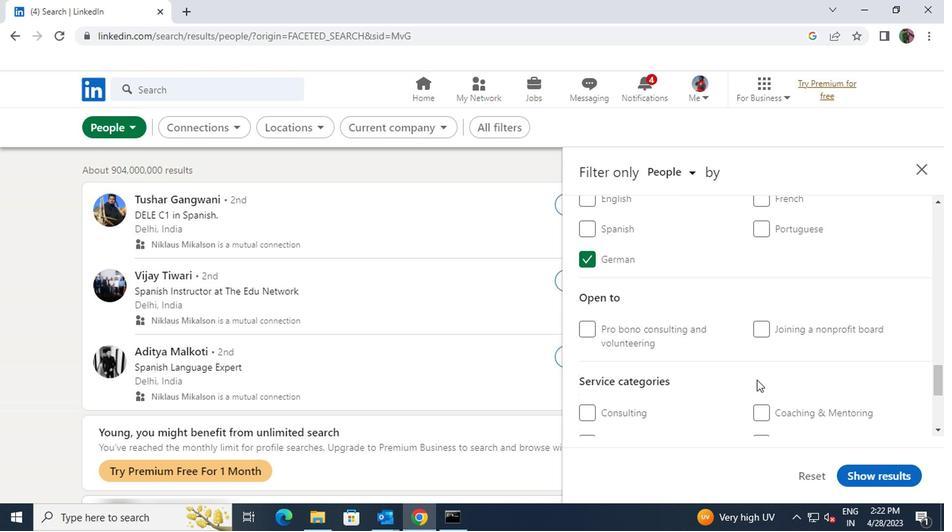 
Action: Mouse scrolled (754, 380) with delta (0, 0)
Screenshot: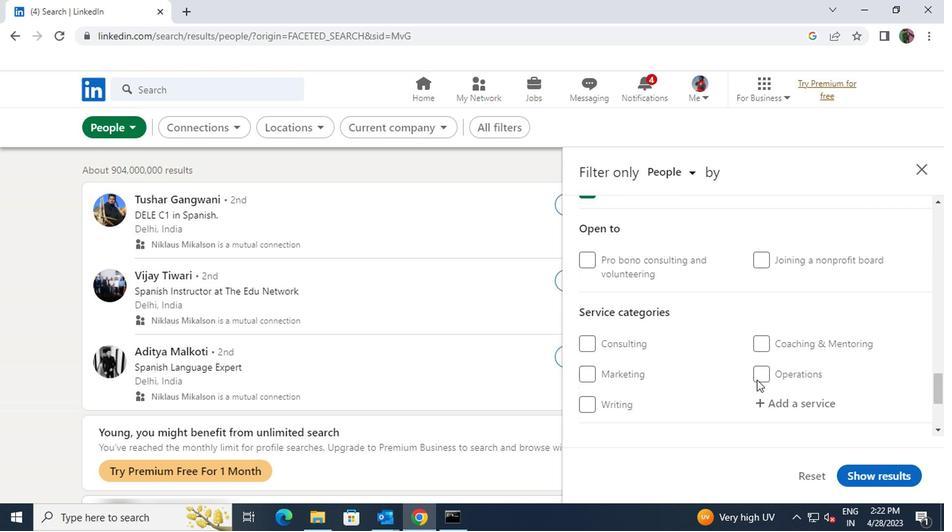 
Action: Mouse moved to (764, 339)
Screenshot: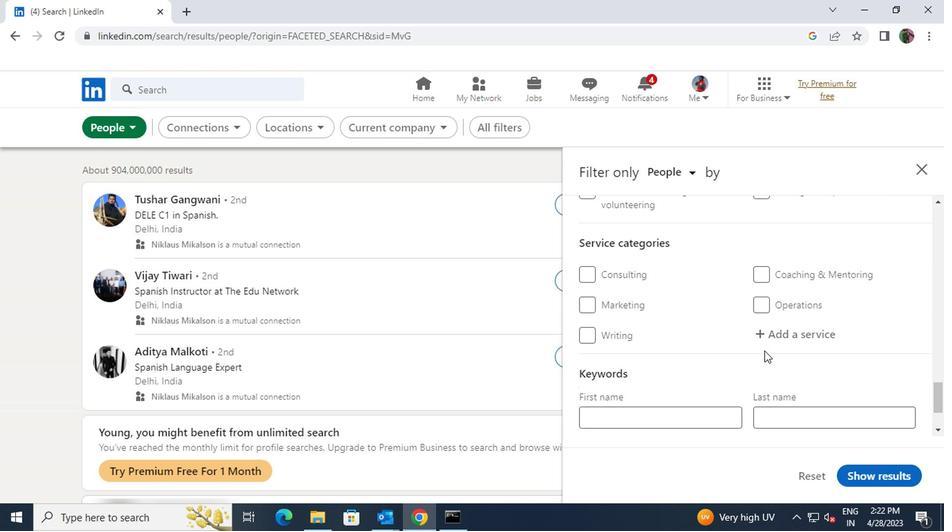 
Action: Mouse pressed left at (764, 339)
Screenshot: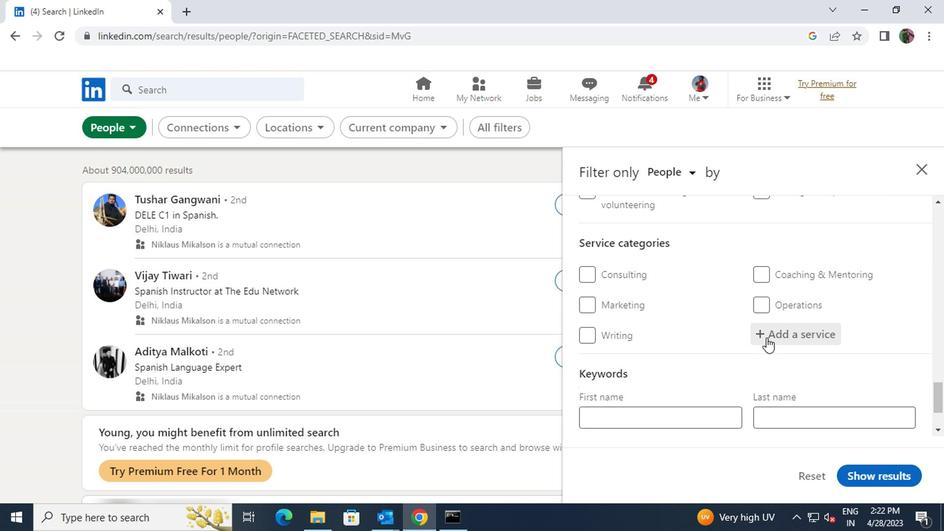 
Action: Key pressed <Key.shift>SOFTWARE
Screenshot: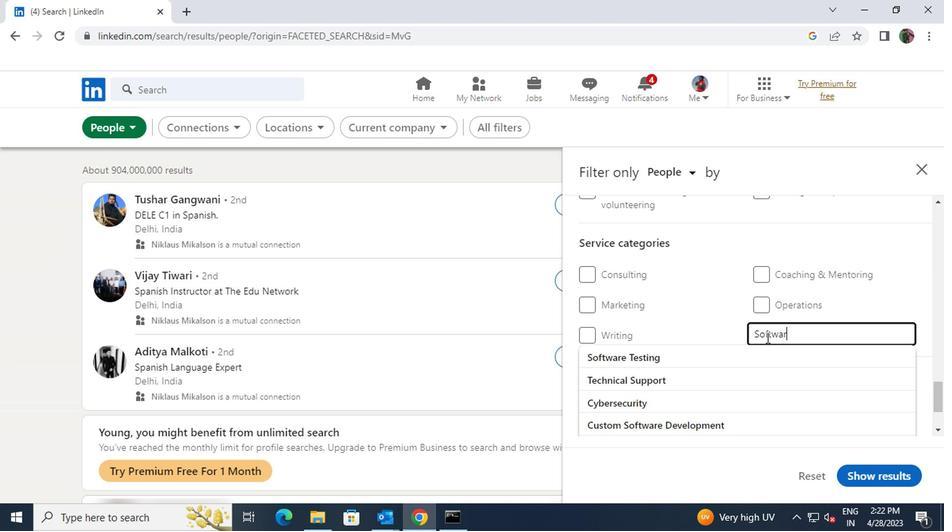 
Action: Mouse moved to (759, 349)
Screenshot: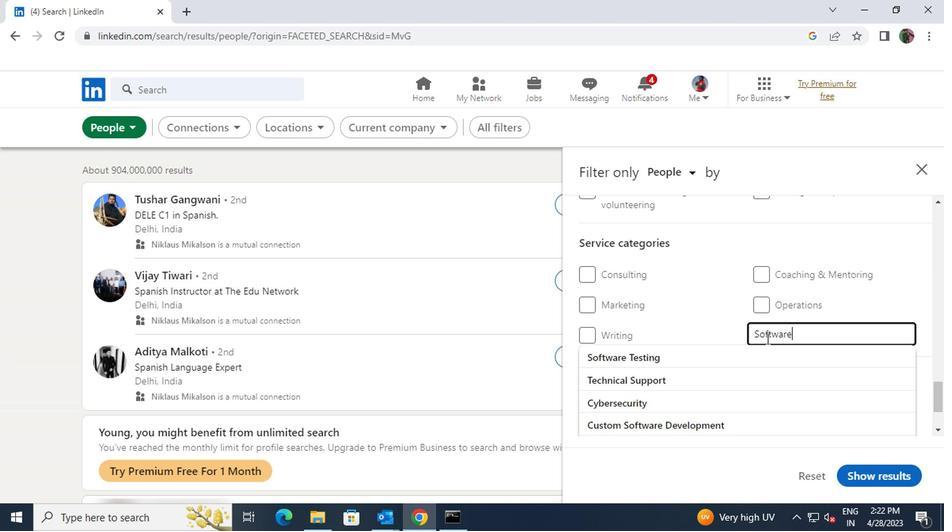 
Action: Mouse pressed left at (759, 349)
Screenshot: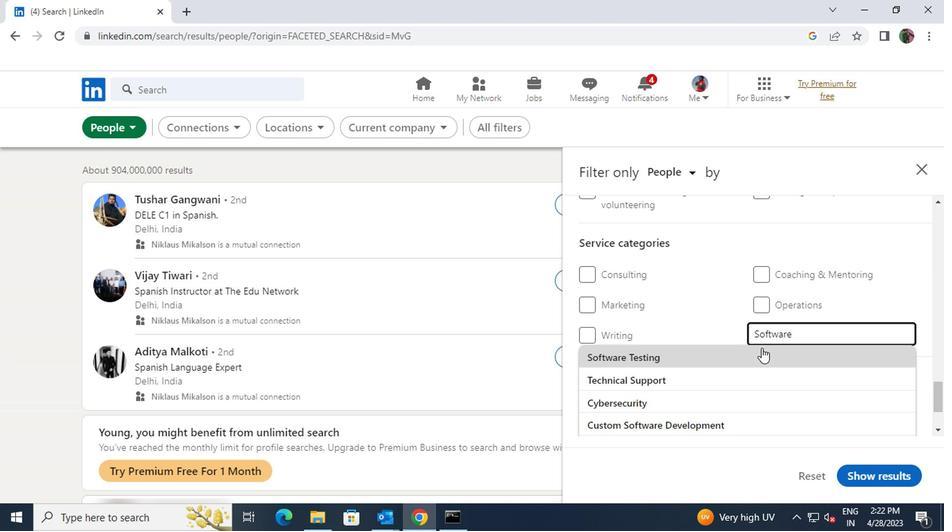 
Action: Mouse scrolled (759, 348) with delta (0, 0)
Screenshot: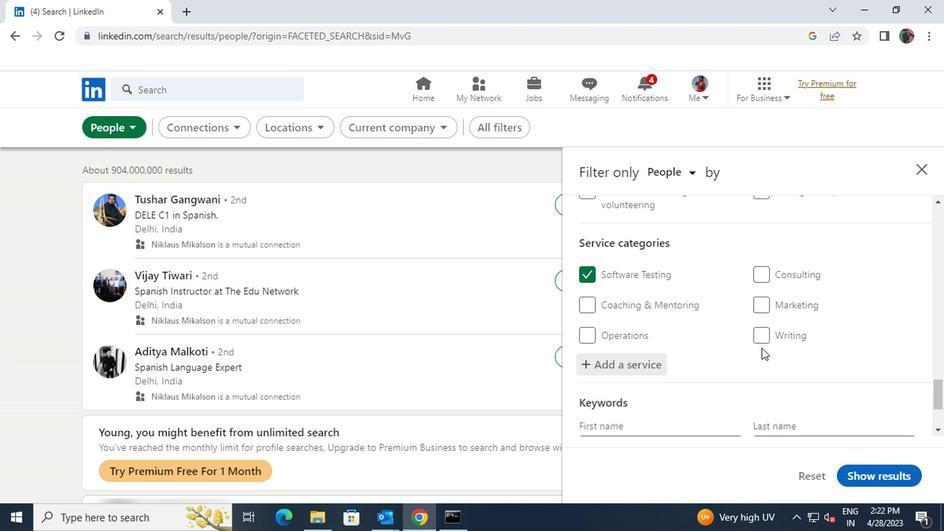 
Action: Mouse scrolled (759, 348) with delta (0, 0)
Screenshot: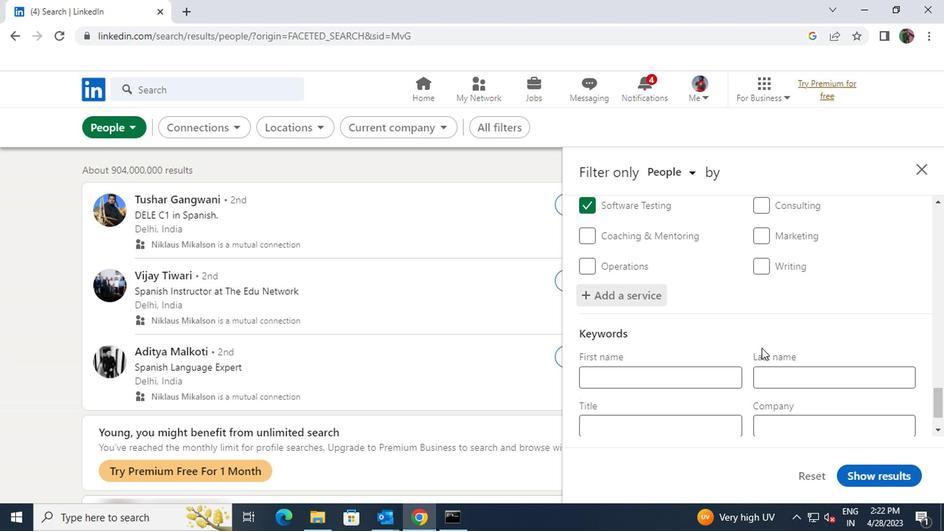 
Action: Mouse scrolled (759, 348) with delta (0, 0)
Screenshot: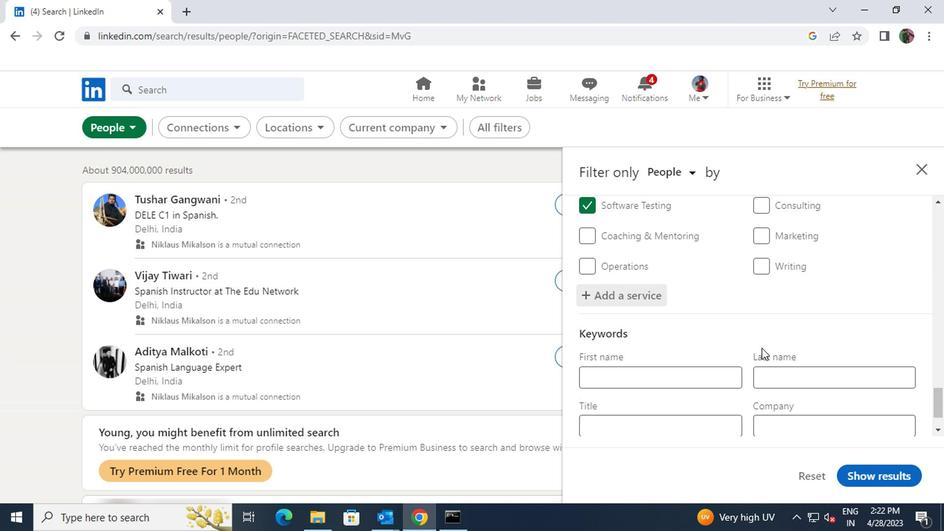 
Action: Mouse moved to (683, 371)
Screenshot: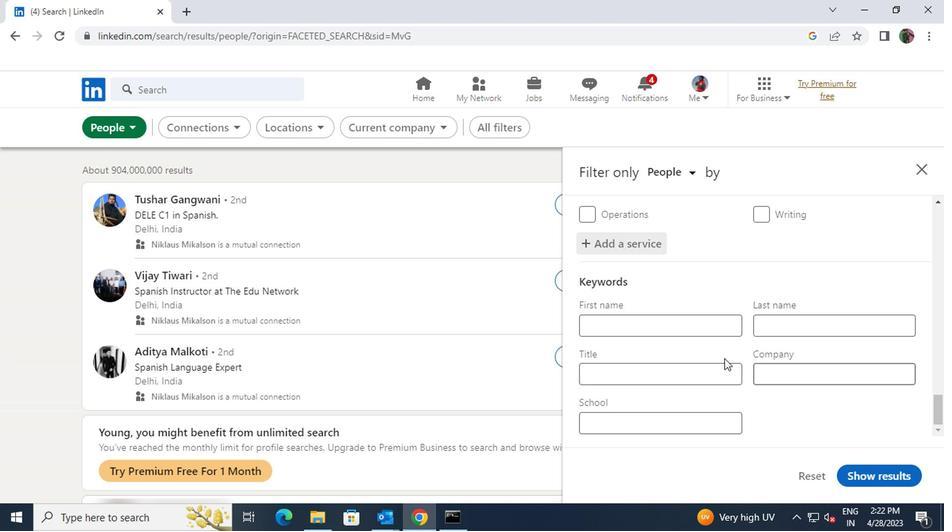 
Action: Mouse pressed left at (683, 371)
Screenshot: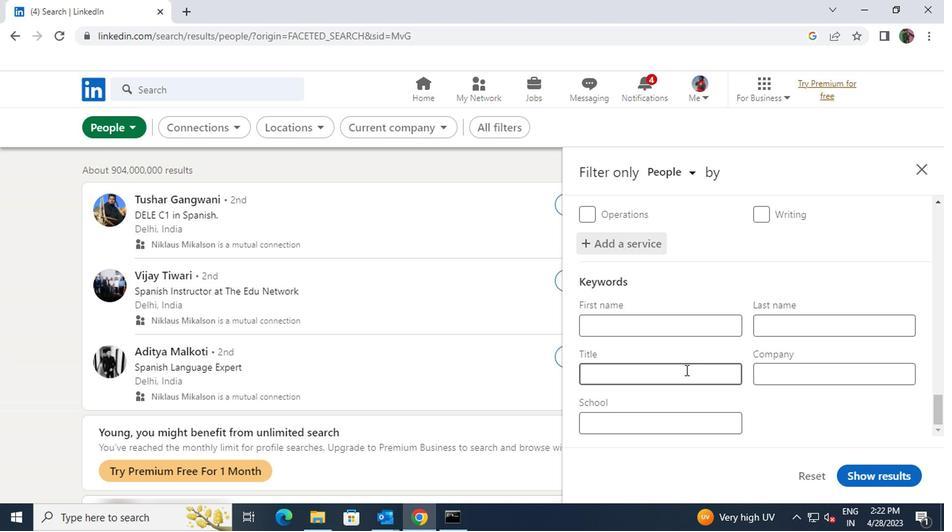 
Action: Key pressed <Key.shift>VIDEO<Key.space><Key.shift>EDITOR
Screenshot: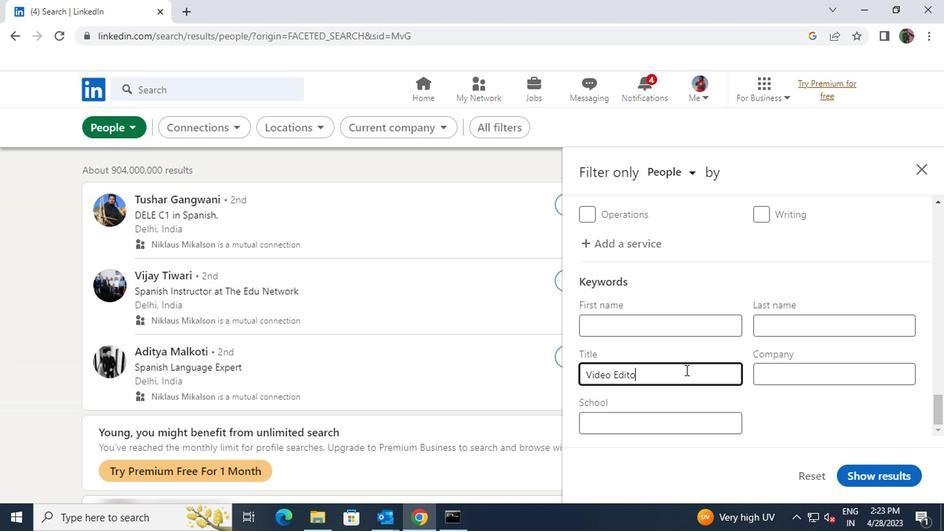 
Action: Mouse moved to (865, 467)
Screenshot: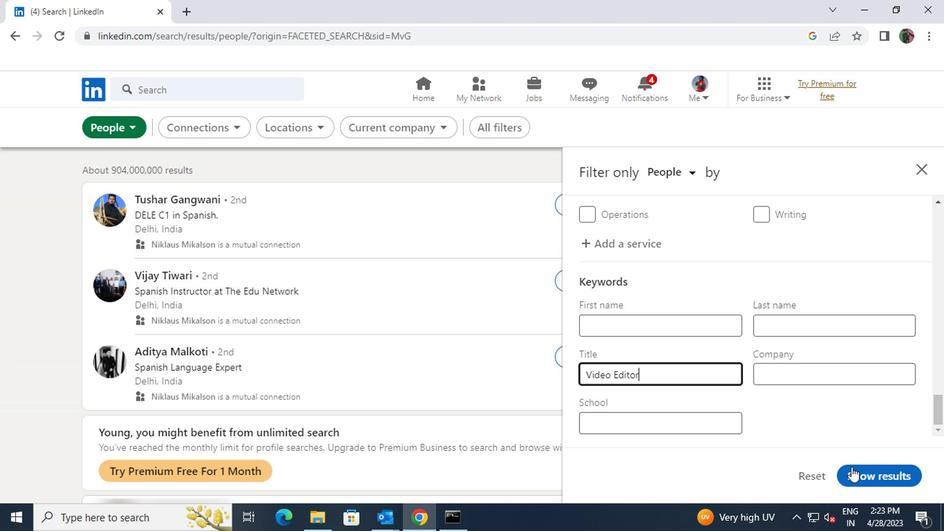 
Action: Mouse pressed left at (865, 467)
Screenshot: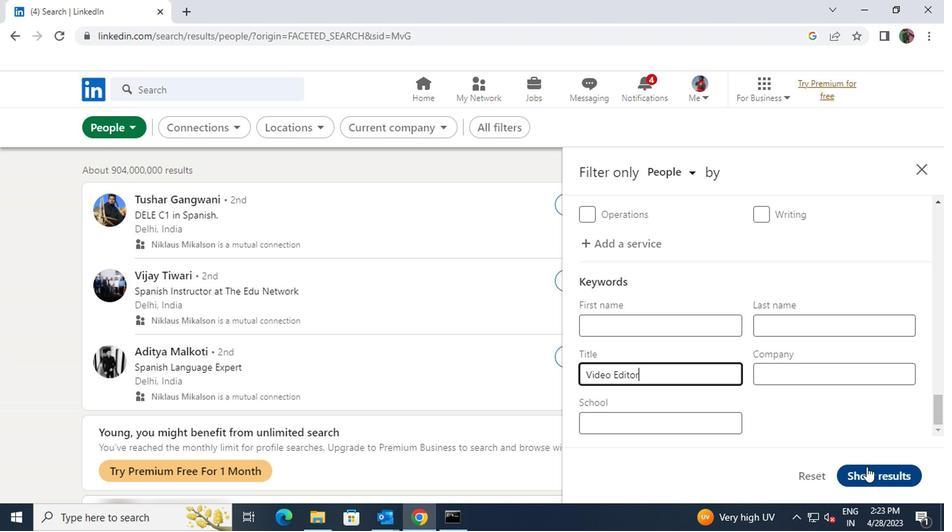 
